 Task: Search one way flight ticket for 1 adult, 6 children, 1 infant in seat and 1 infant on lap in business from Twin Falls: Magic Valley Regional Airport (joslin Field) to Indianapolis: Indianapolis International Airport on 8-5-2023. Choice of flights is Westjet. Number of bags: 2 checked bags. Price is upto 75000. Outbound departure time preference is 22:15.
Action: Mouse moved to (312, 290)
Screenshot: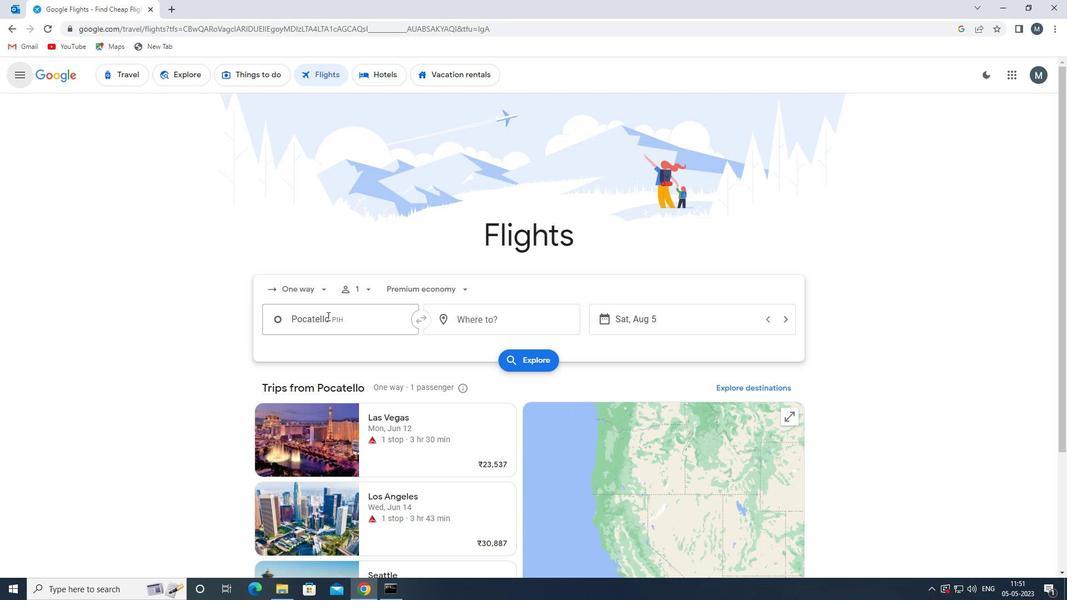 
Action: Mouse pressed left at (312, 290)
Screenshot: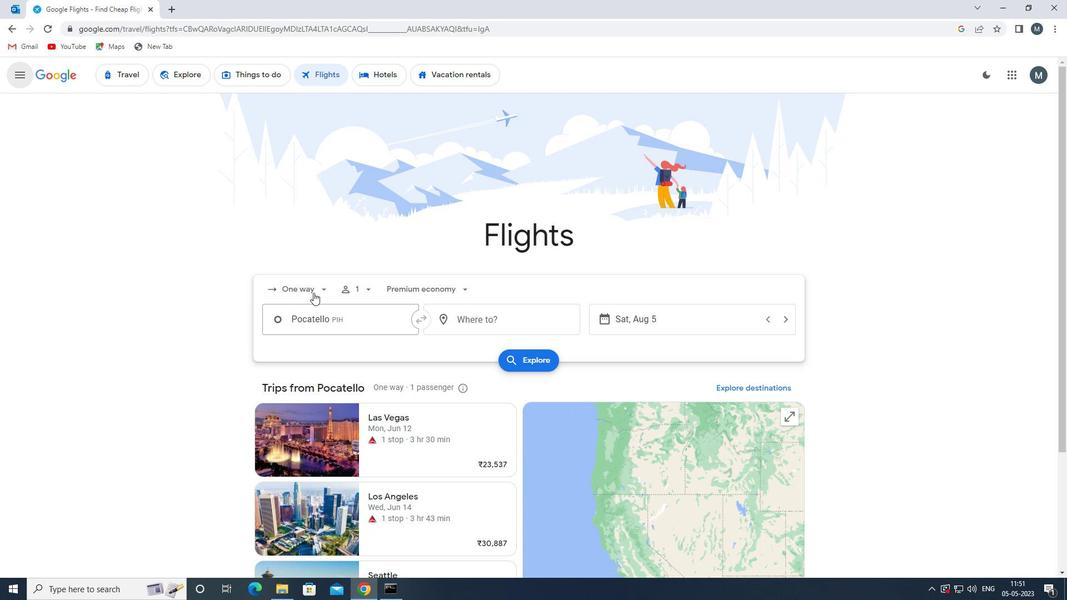 
Action: Mouse moved to (317, 342)
Screenshot: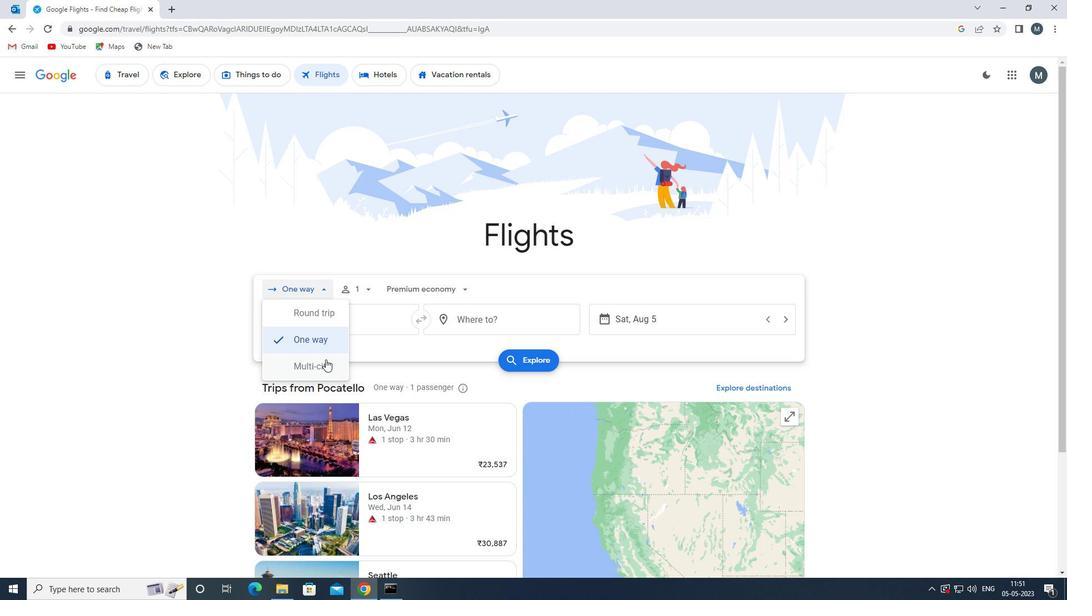 
Action: Mouse pressed left at (317, 342)
Screenshot: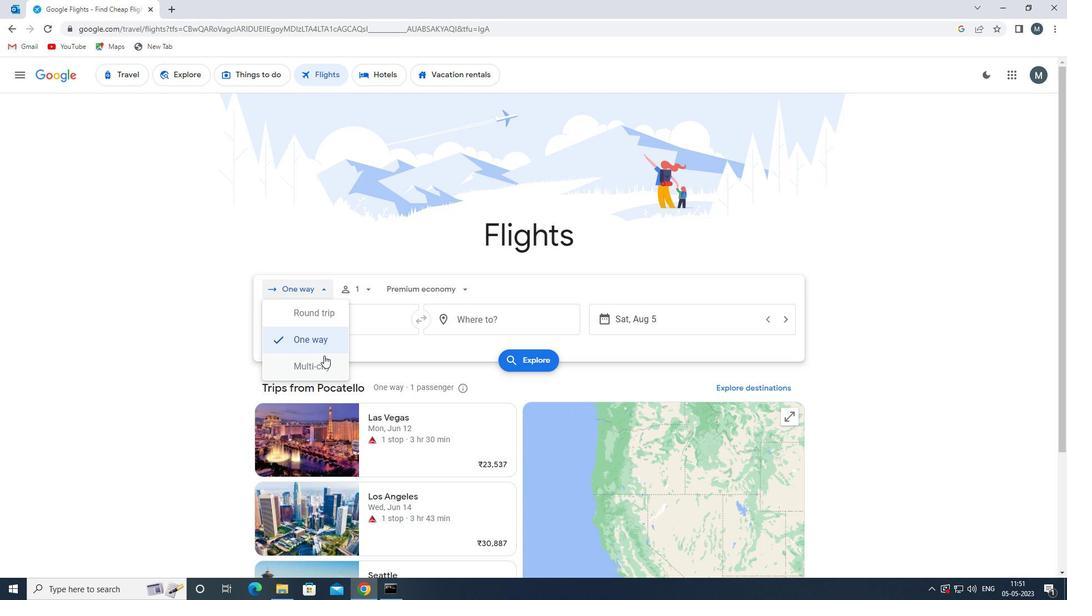 
Action: Mouse moved to (364, 294)
Screenshot: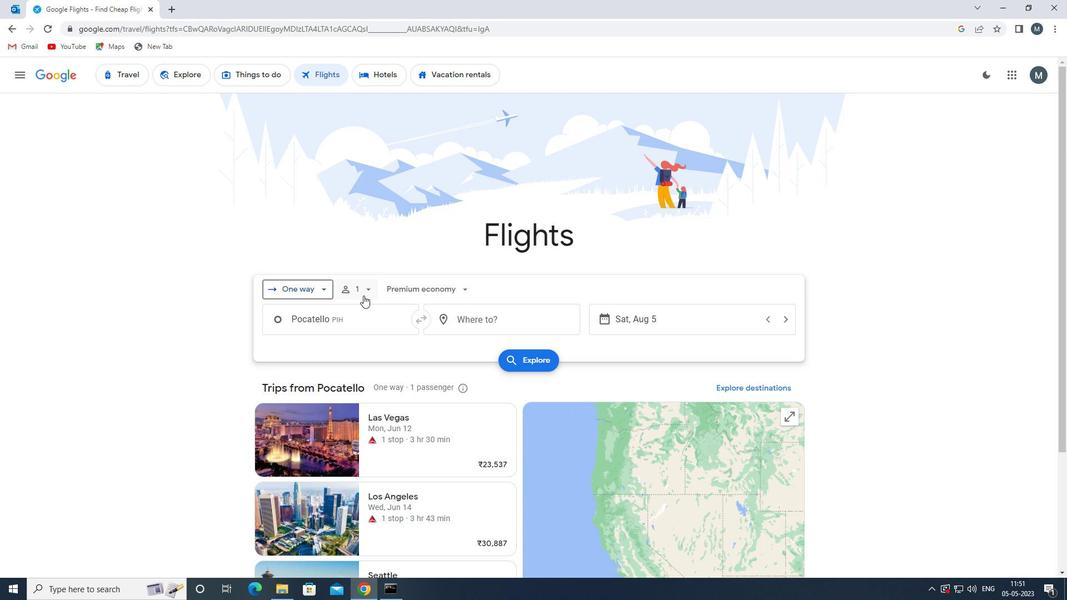 
Action: Mouse pressed left at (364, 294)
Screenshot: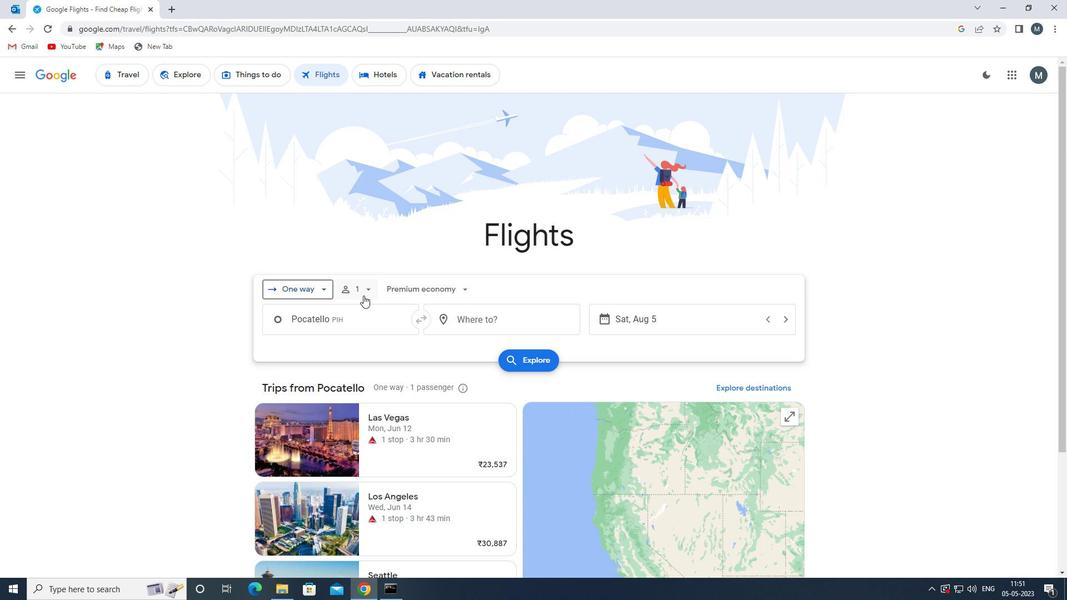 
Action: Mouse moved to (455, 345)
Screenshot: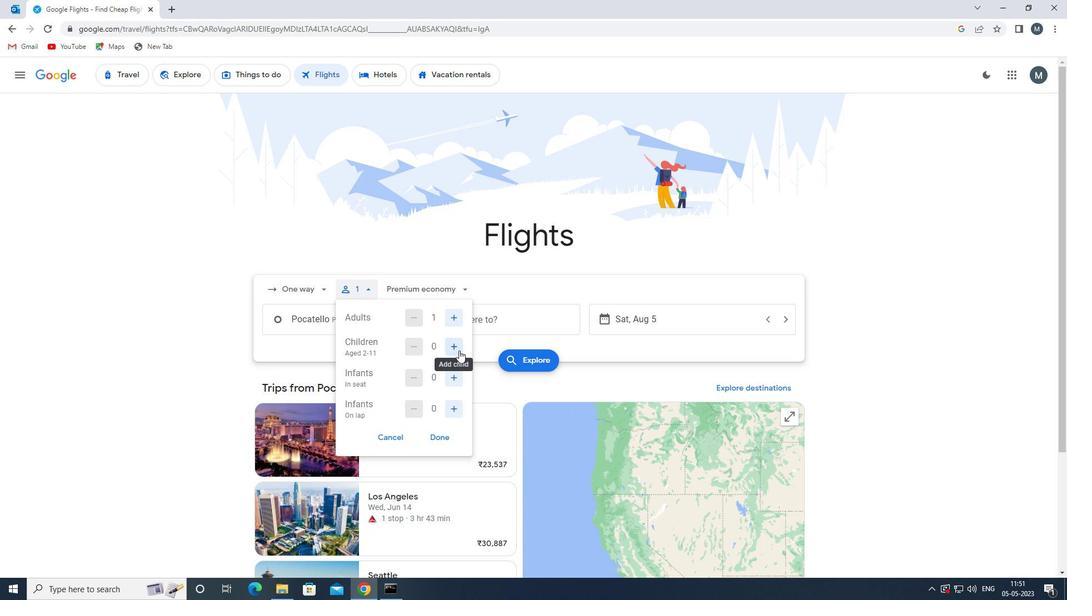 
Action: Mouse pressed left at (455, 345)
Screenshot: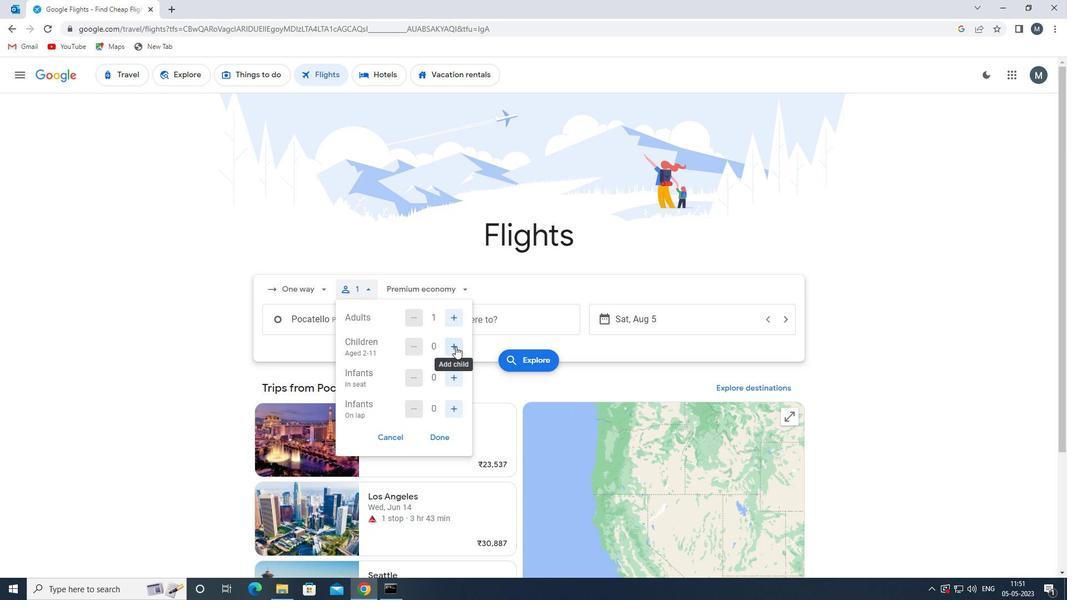 
Action: Mouse pressed left at (455, 345)
Screenshot: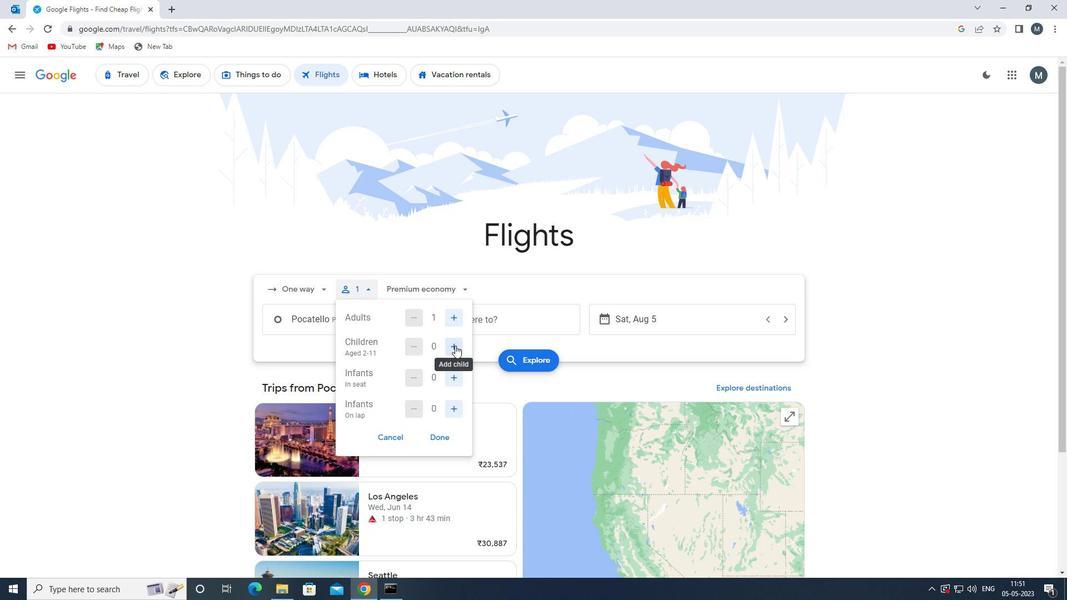 
Action: Mouse moved to (454, 345)
Screenshot: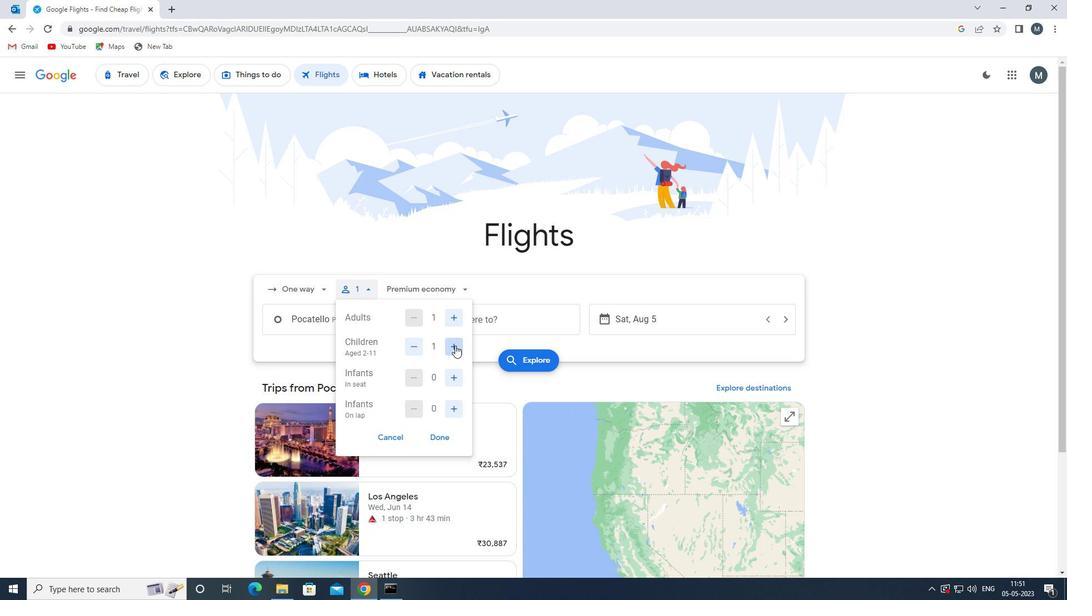 
Action: Mouse pressed left at (454, 345)
Screenshot: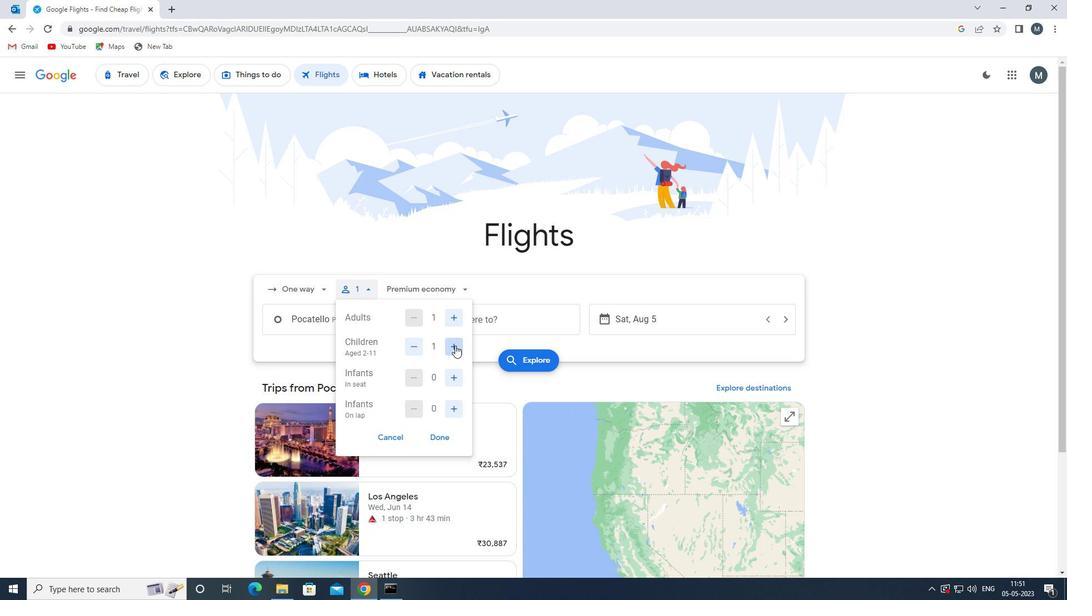 
Action: Mouse pressed left at (454, 345)
Screenshot: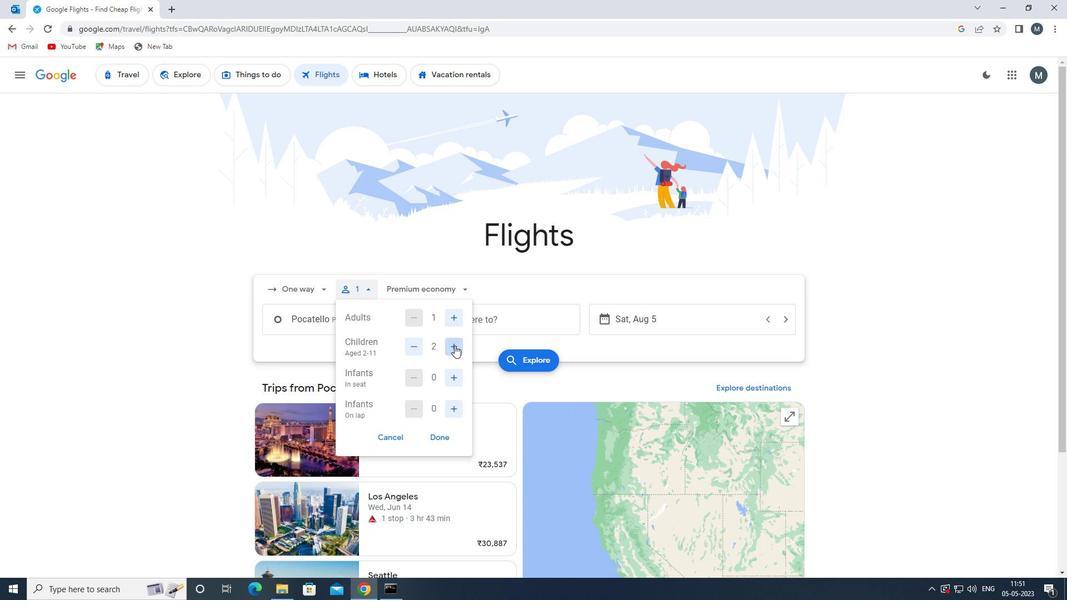 
Action: Mouse pressed left at (454, 345)
Screenshot: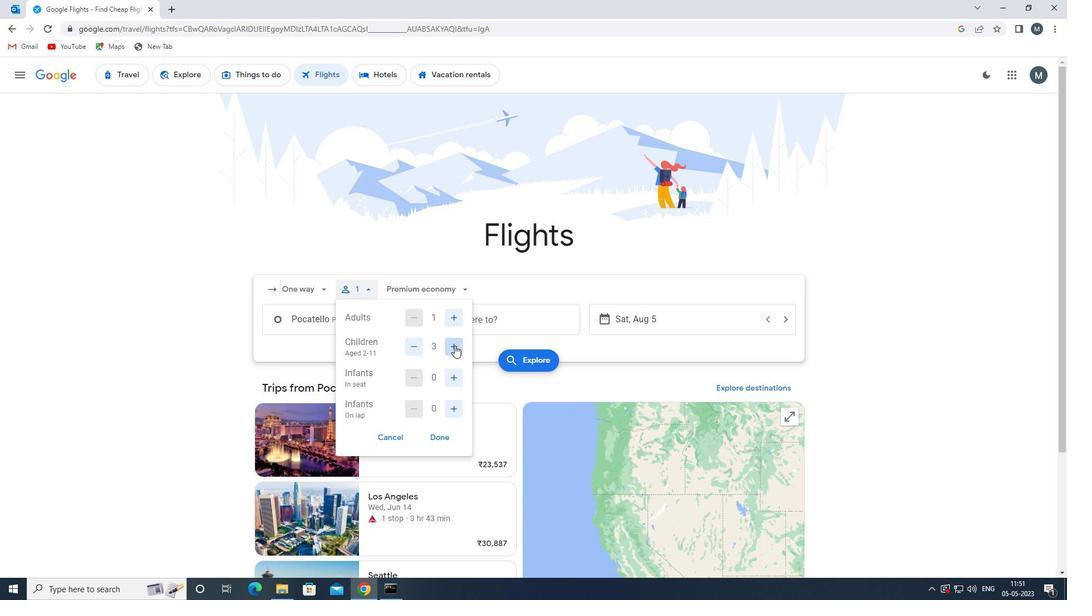 
Action: Mouse moved to (454, 347)
Screenshot: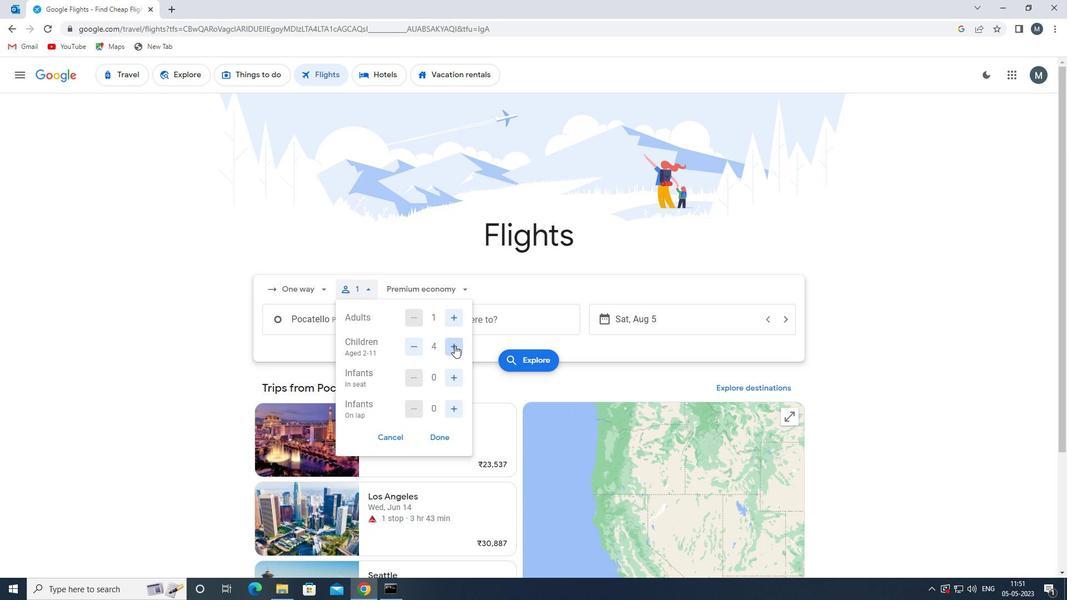 
Action: Mouse pressed left at (454, 347)
Screenshot: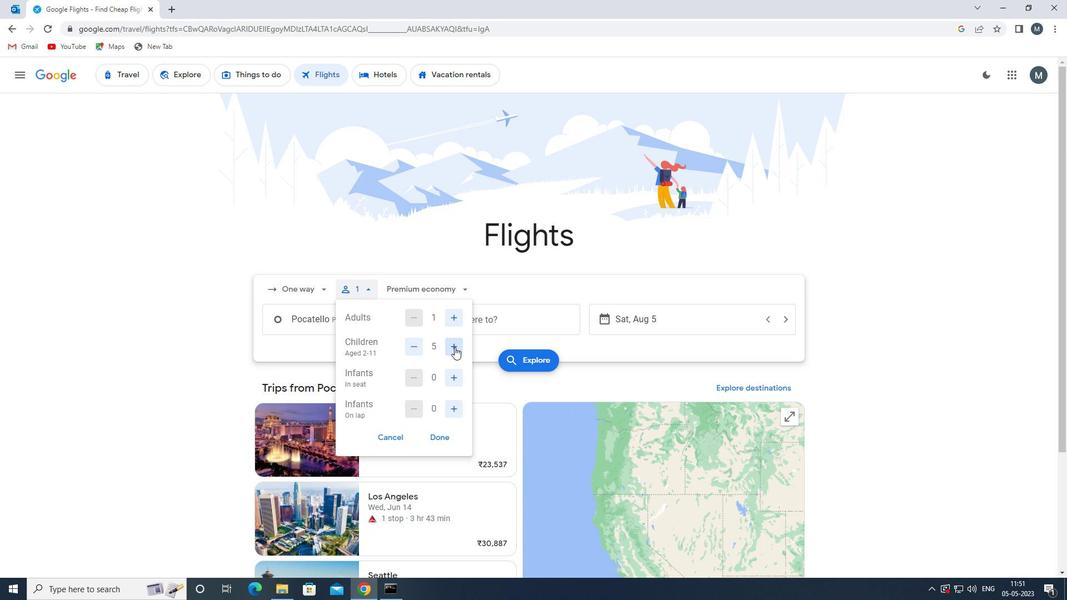 
Action: Mouse moved to (458, 381)
Screenshot: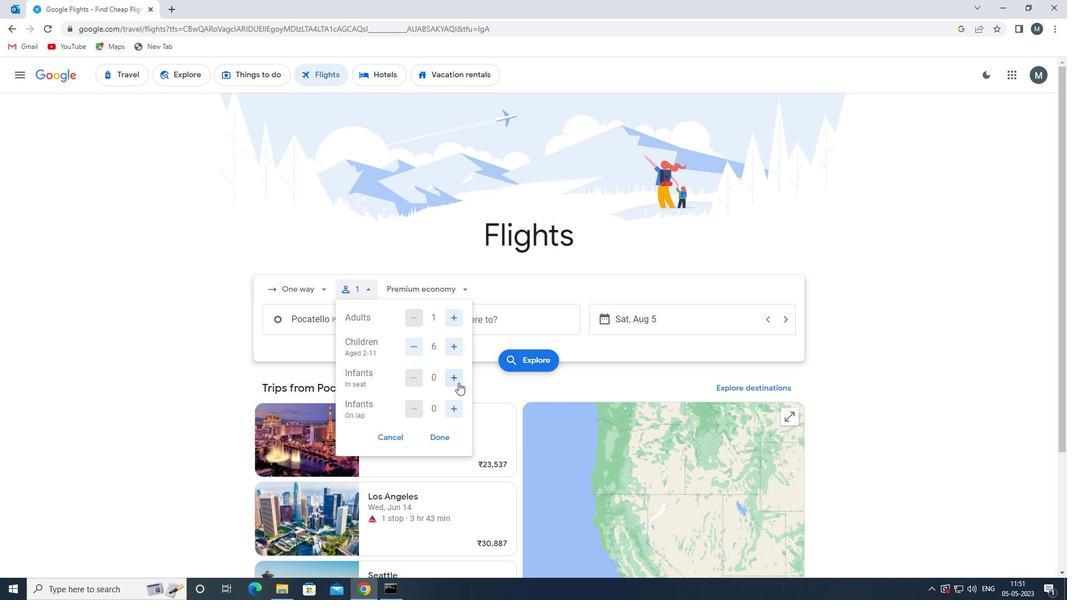 
Action: Mouse pressed left at (458, 381)
Screenshot: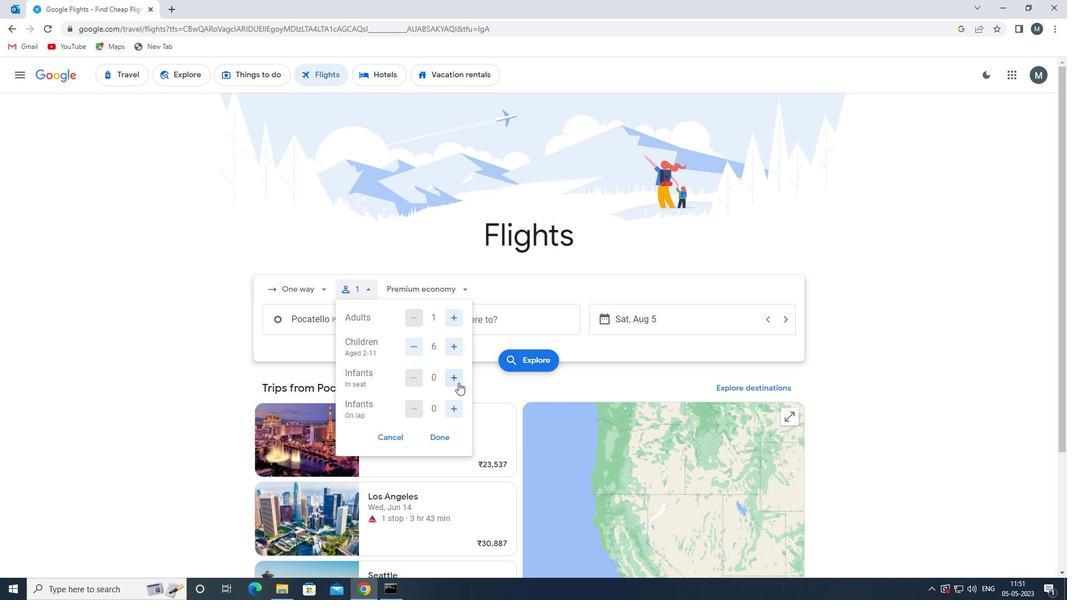 
Action: Mouse moved to (455, 411)
Screenshot: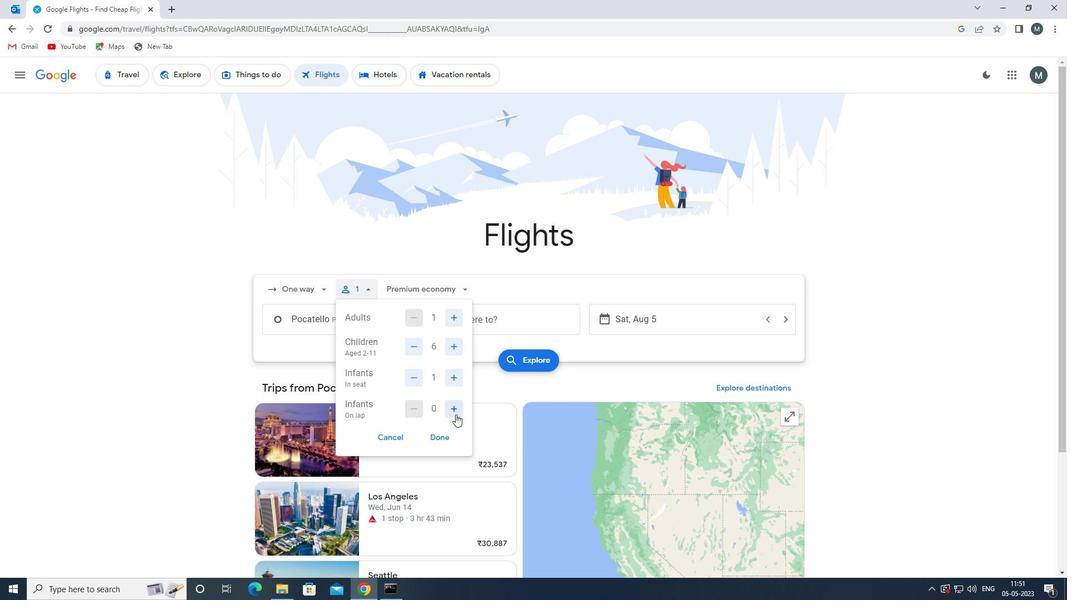 
Action: Mouse pressed left at (455, 411)
Screenshot: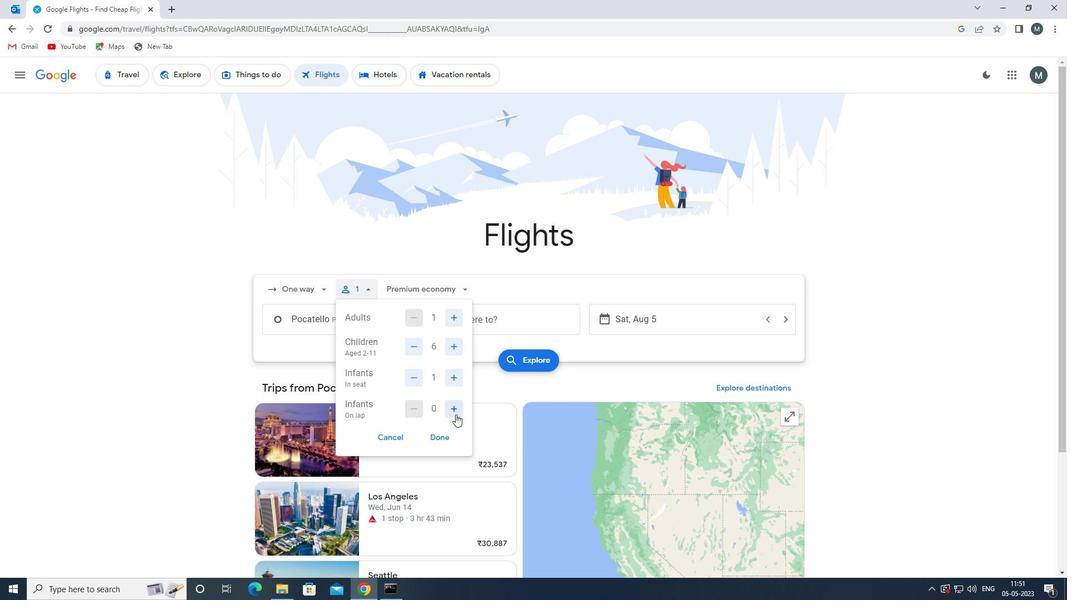
Action: Mouse moved to (444, 434)
Screenshot: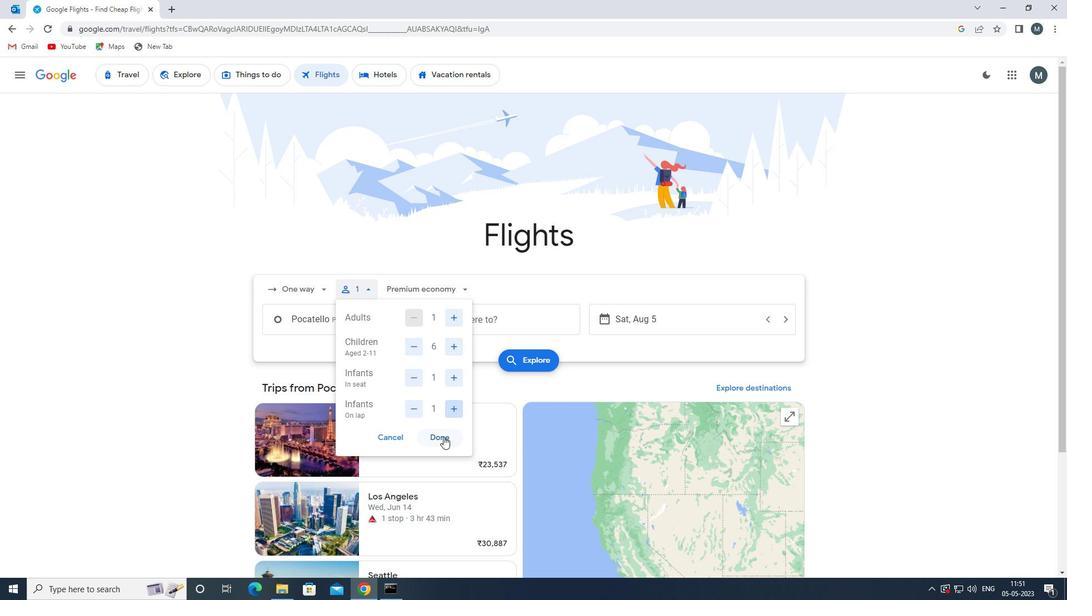 
Action: Mouse pressed left at (444, 434)
Screenshot: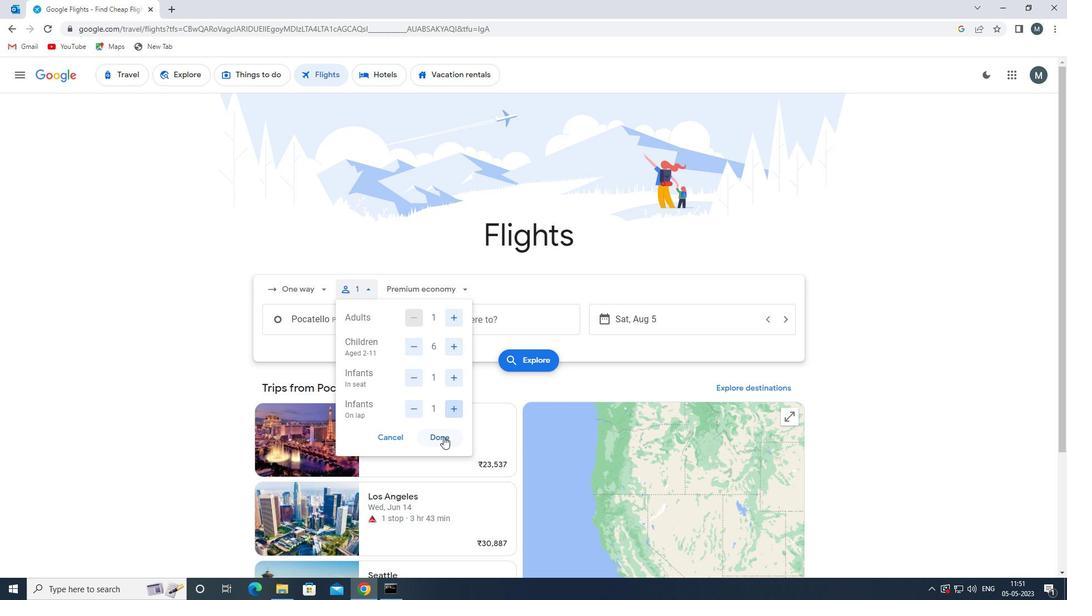 
Action: Mouse moved to (429, 289)
Screenshot: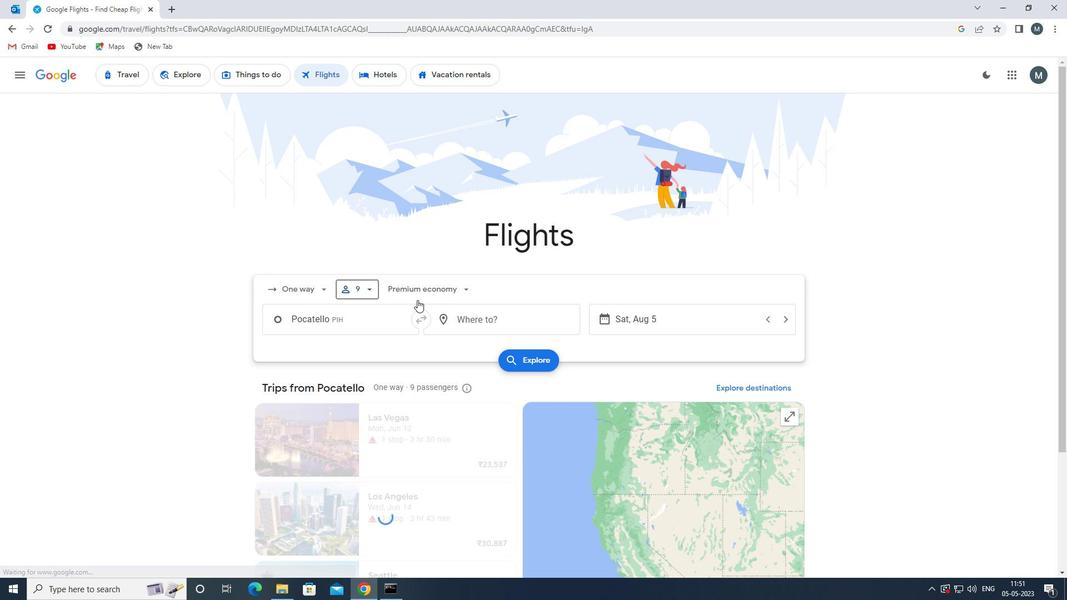 
Action: Mouse pressed left at (429, 289)
Screenshot: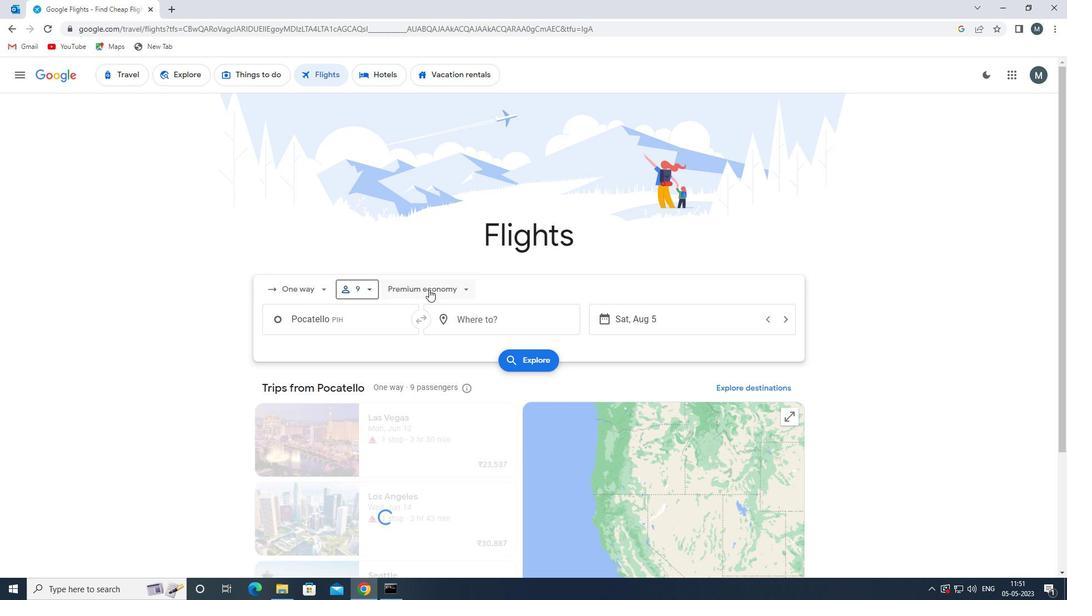 
Action: Mouse moved to (431, 366)
Screenshot: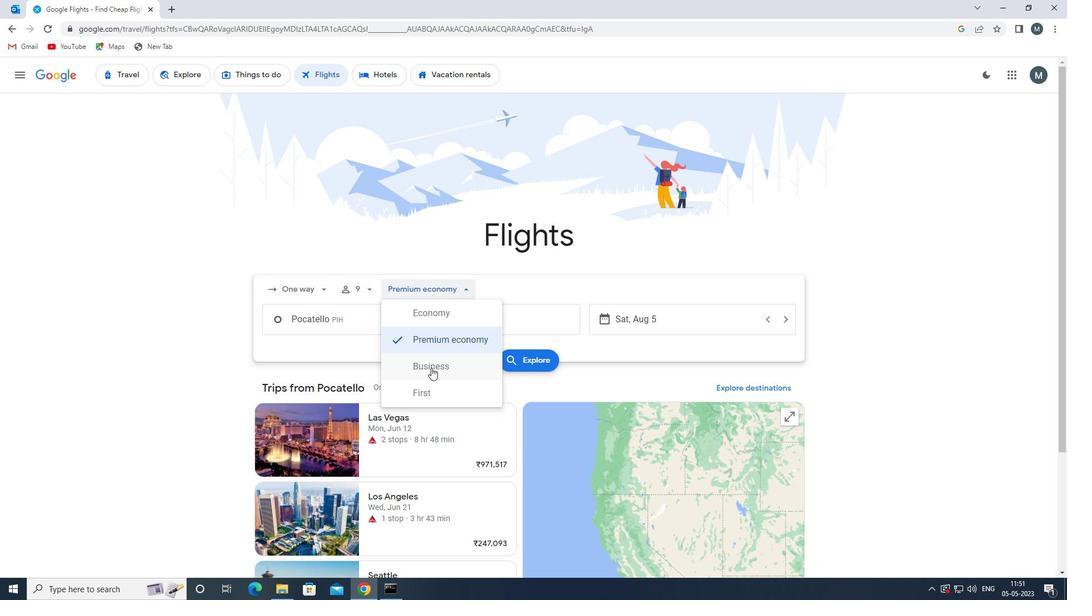 
Action: Mouse pressed left at (431, 366)
Screenshot: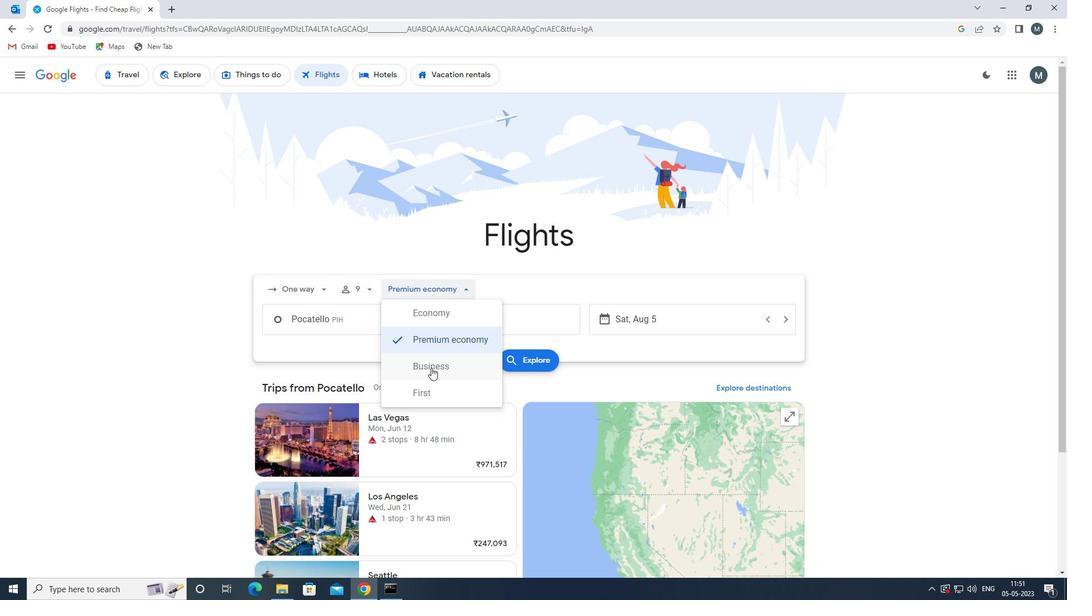 
Action: Mouse moved to (333, 327)
Screenshot: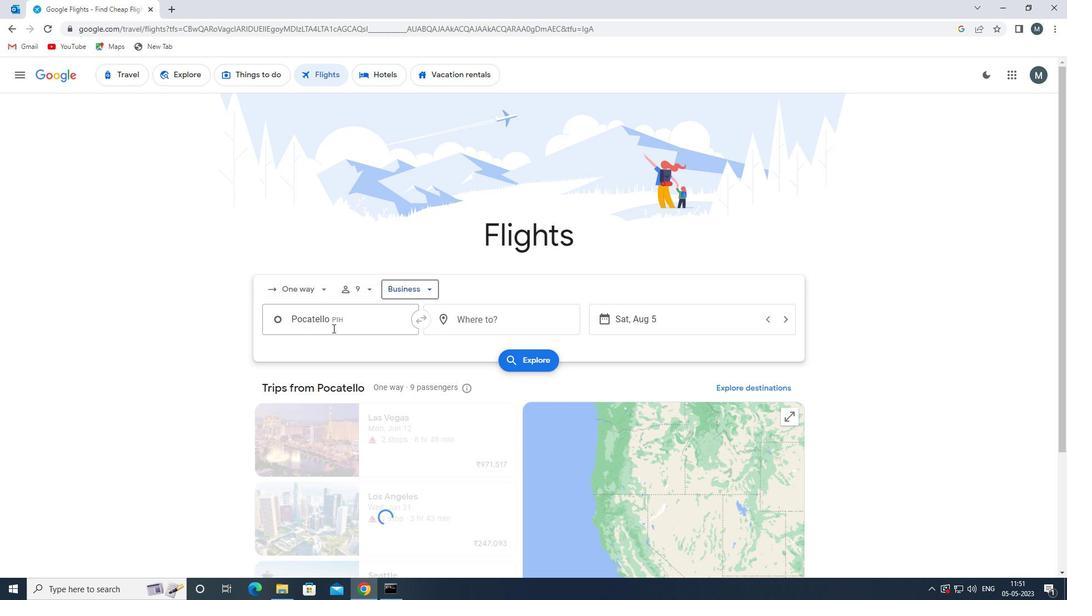 
Action: Mouse pressed left at (333, 327)
Screenshot: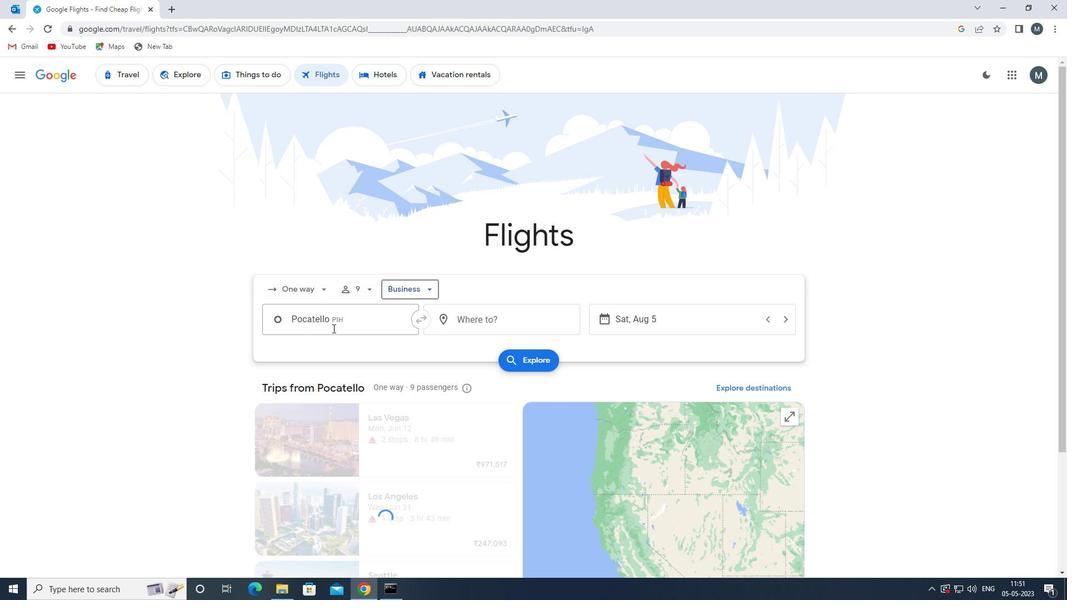 
Action: Mouse moved to (333, 324)
Screenshot: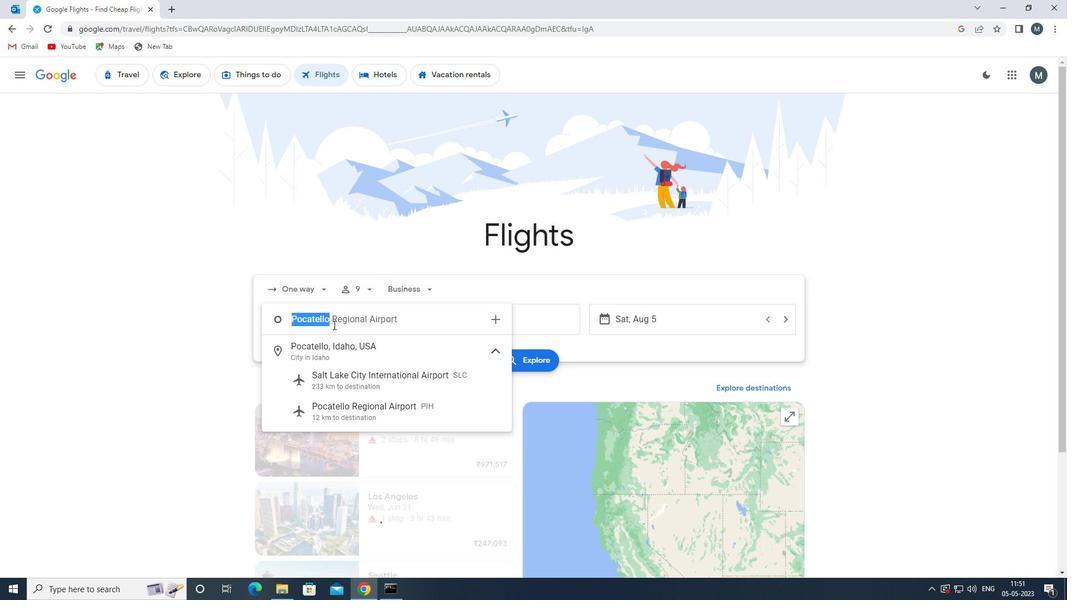 
Action: Key pressed magic<Key.space>vall
Screenshot: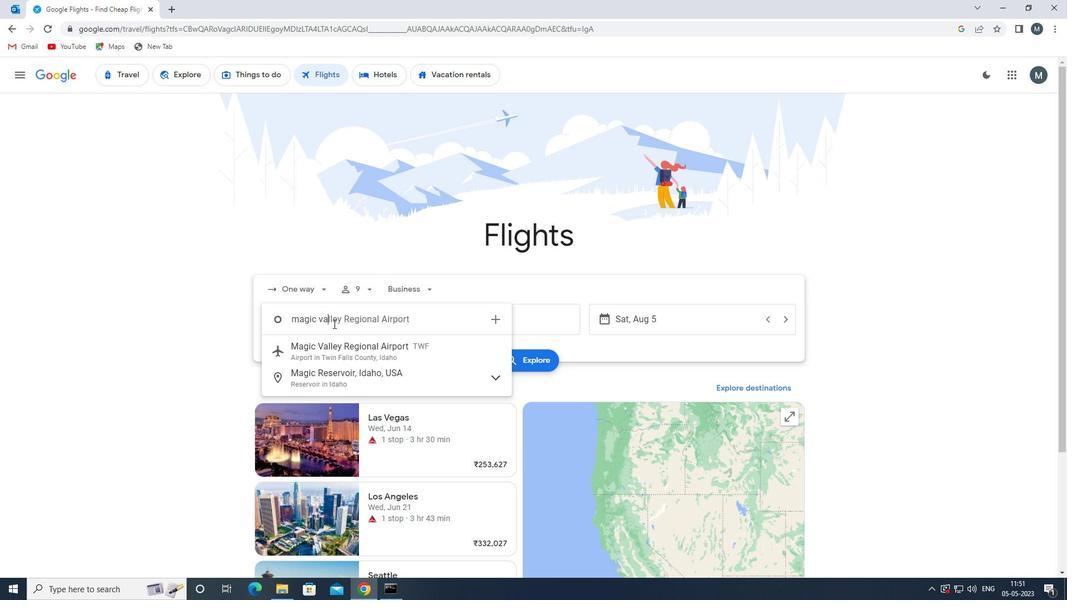 
Action: Mouse moved to (386, 353)
Screenshot: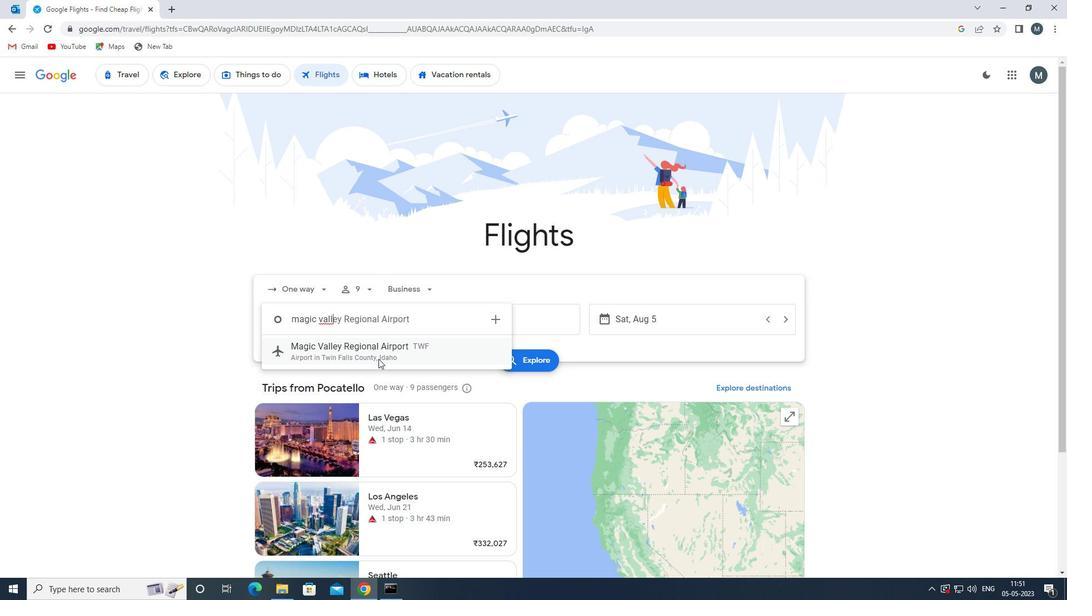 
Action: Mouse pressed left at (386, 353)
Screenshot: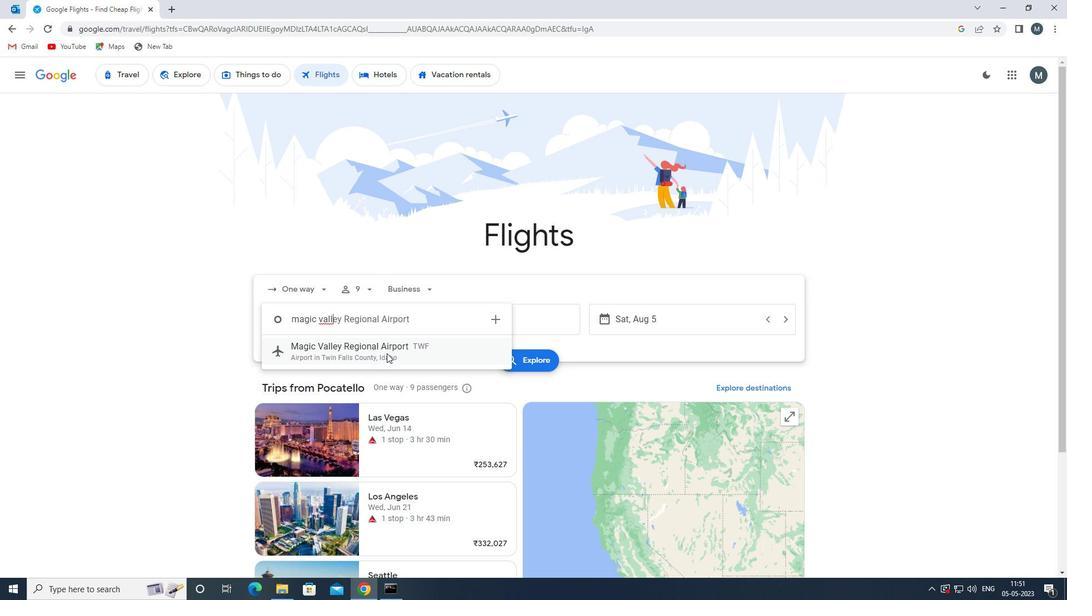
Action: Mouse moved to (488, 319)
Screenshot: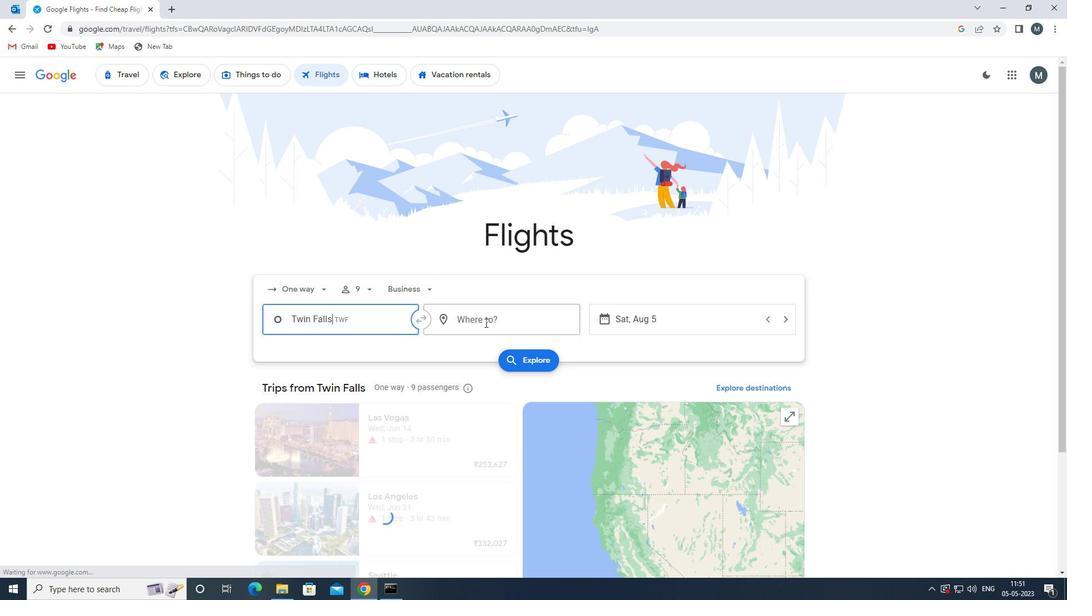 
Action: Mouse pressed left at (488, 319)
Screenshot: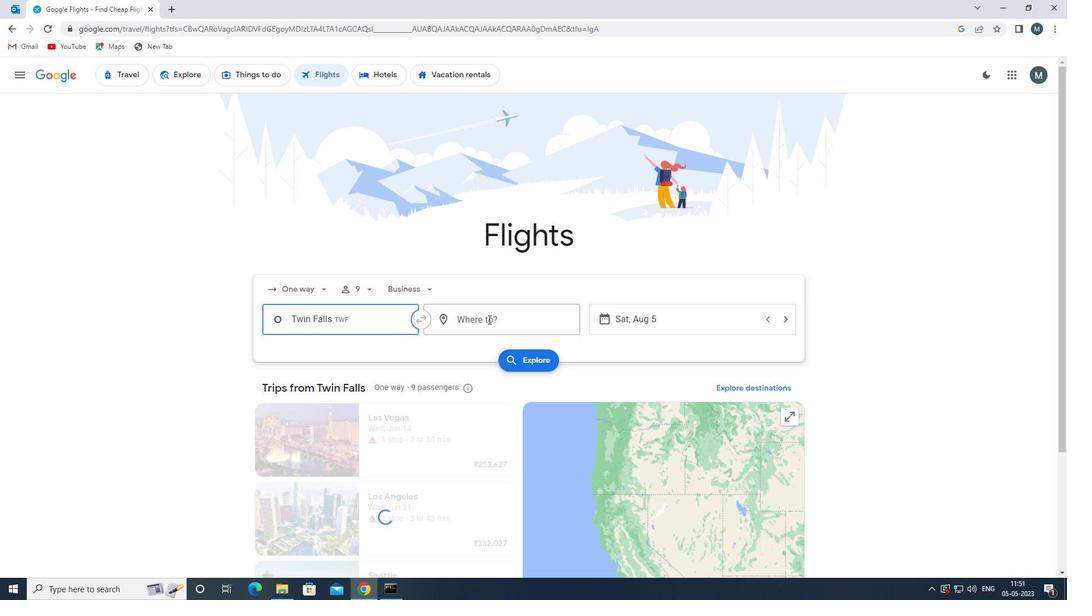
Action: Mouse moved to (486, 319)
Screenshot: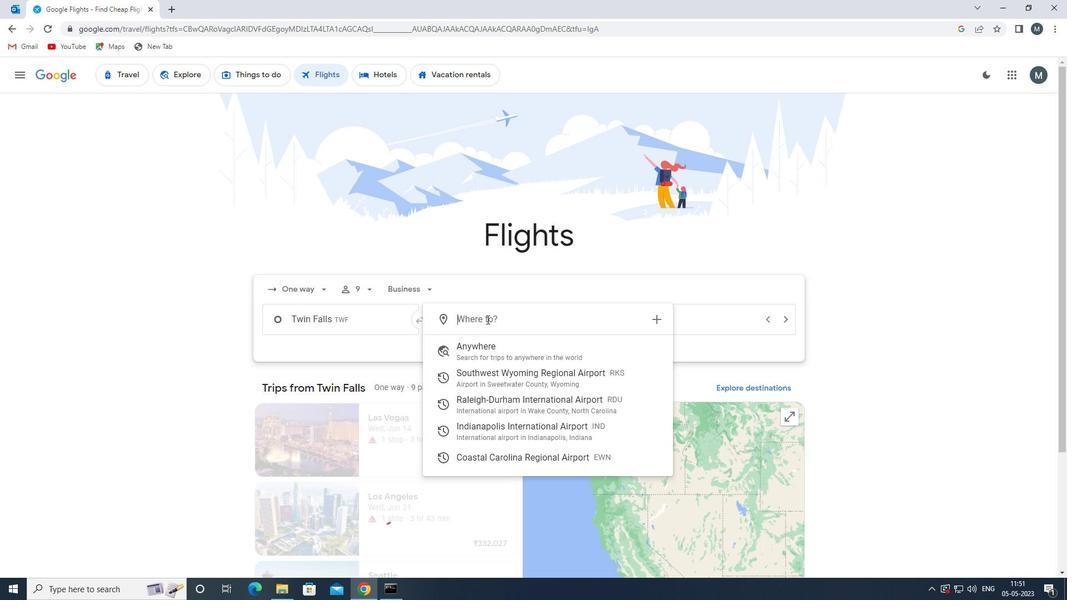 
Action: Key pressed <Key.esc>ind
Screenshot: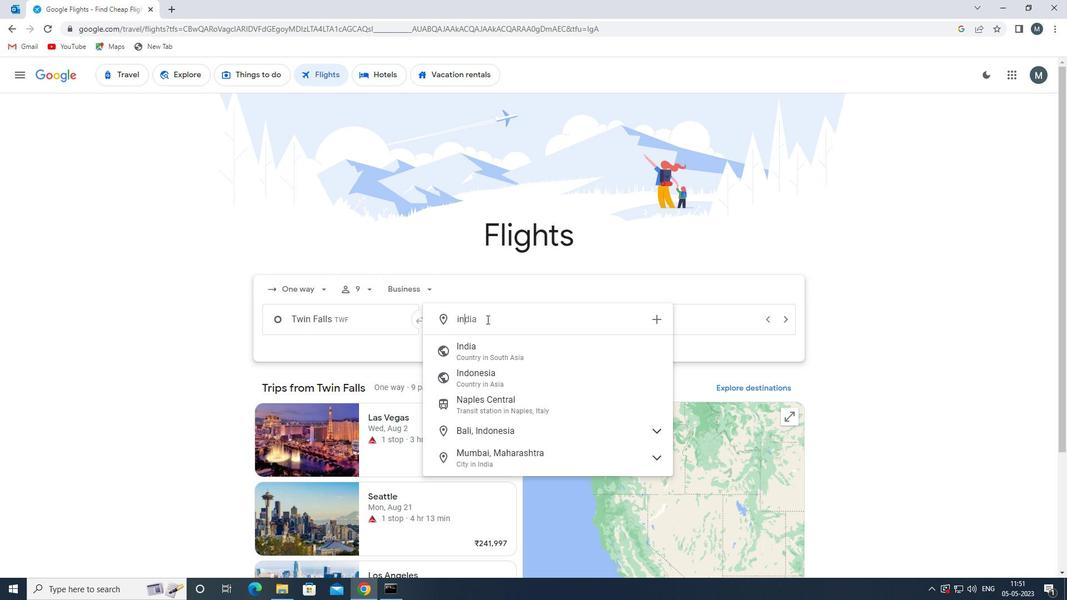 
Action: Mouse moved to (531, 352)
Screenshot: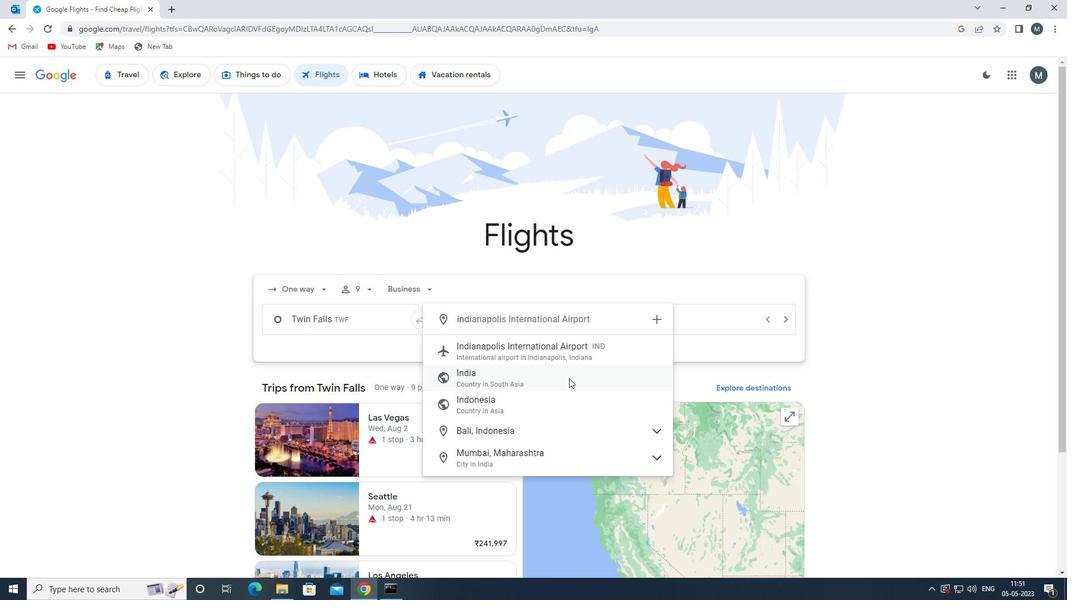 
Action: Mouse pressed left at (531, 352)
Screenshot: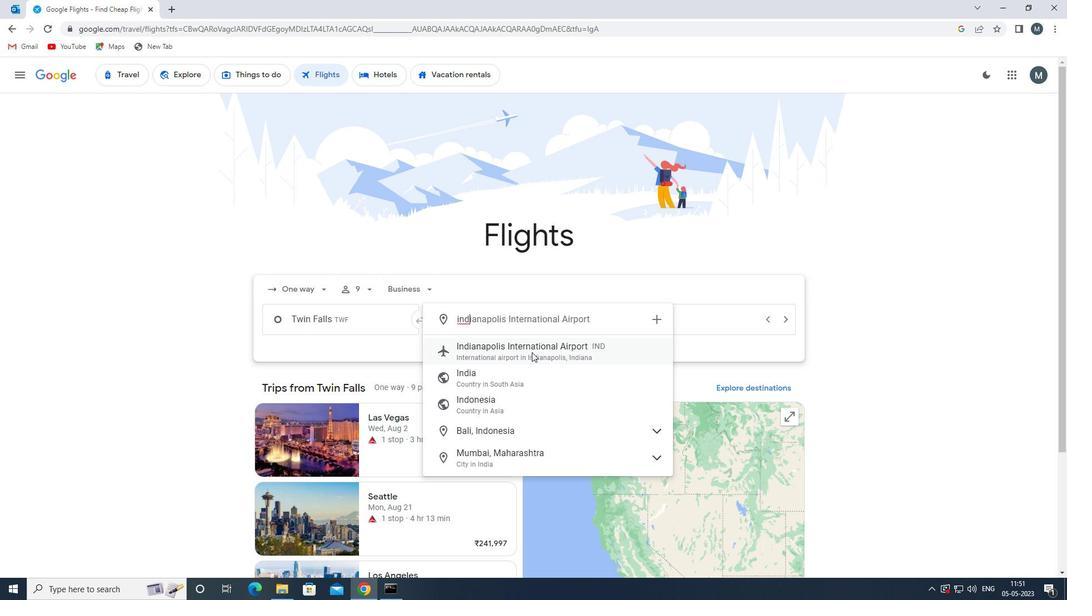 
Action: Mouse moved to (636, 313)
Screenshot: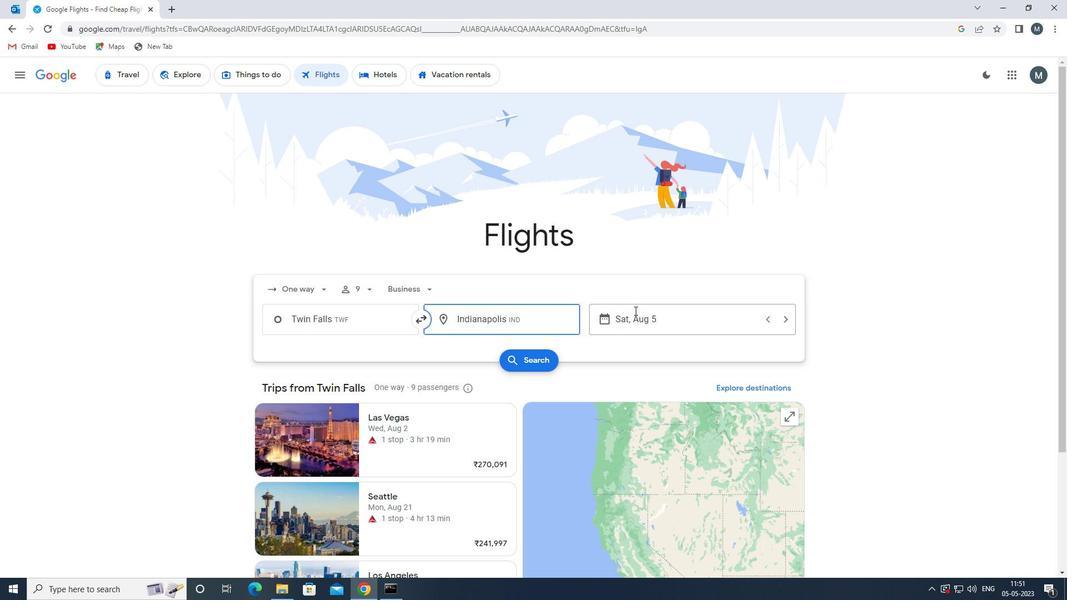 
Action: Mouse pressed left at (636, 313)
Screenshot: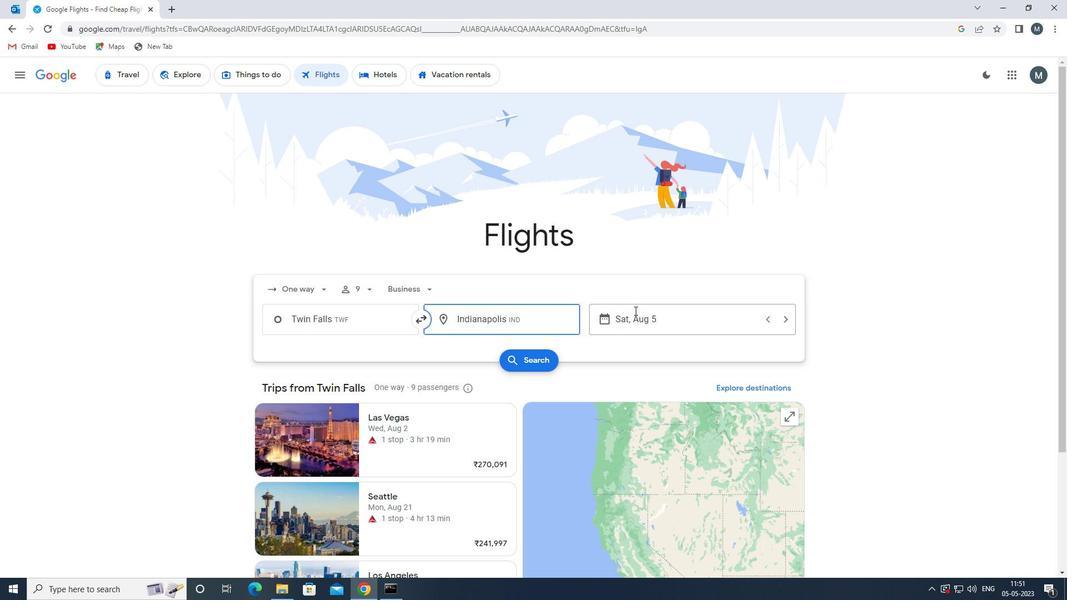 
Action: Mouse moved to (558, 379)
Screenshot: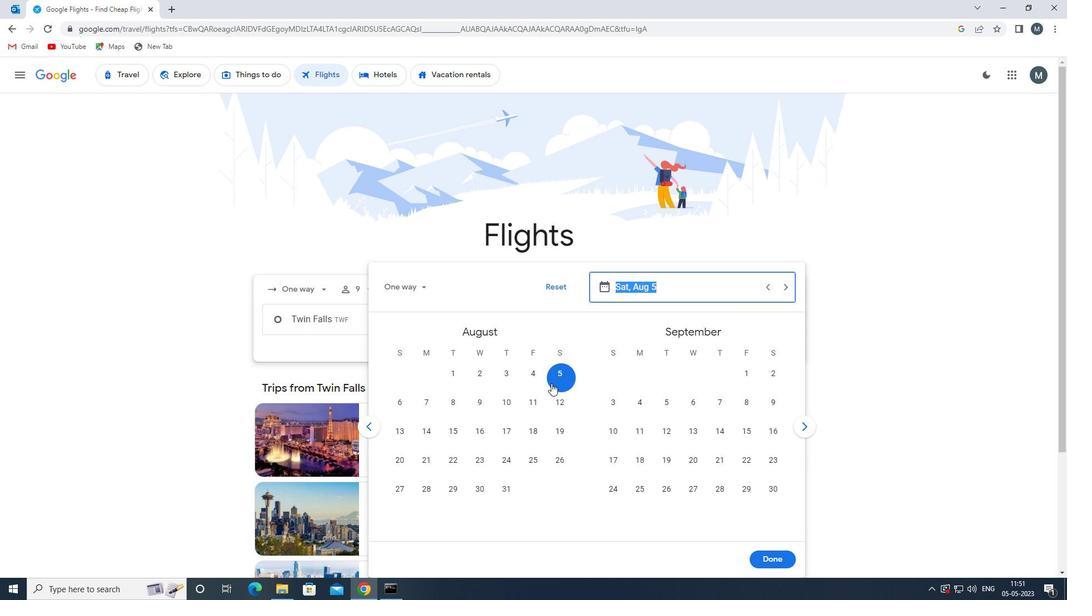 
Action: Mouse pressed left at (558, 379)
Screenshot: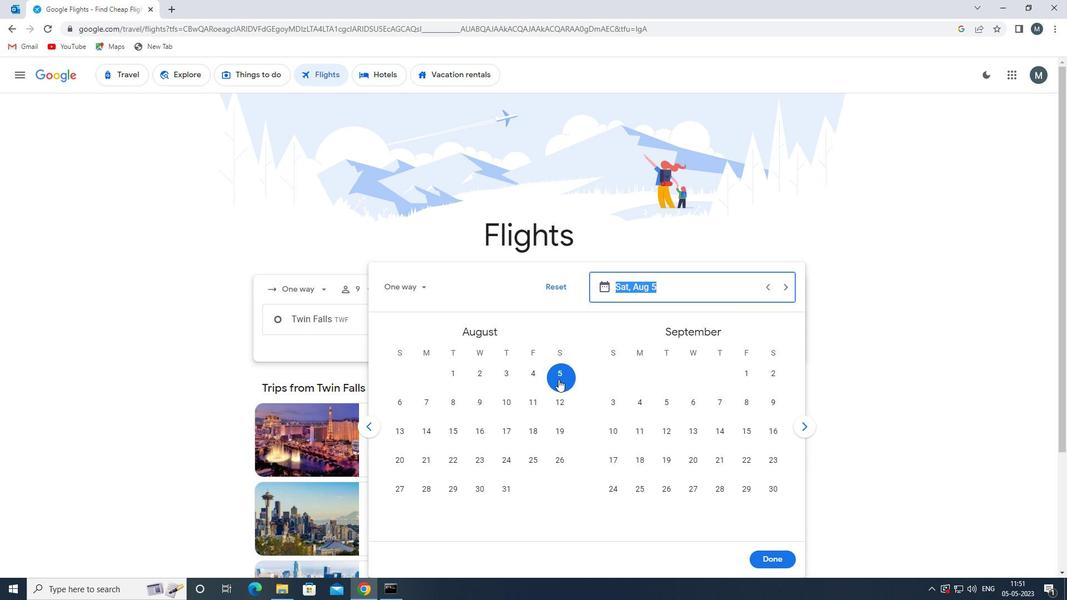 
Action: Mouse moved to (782, 562)
Screenshot: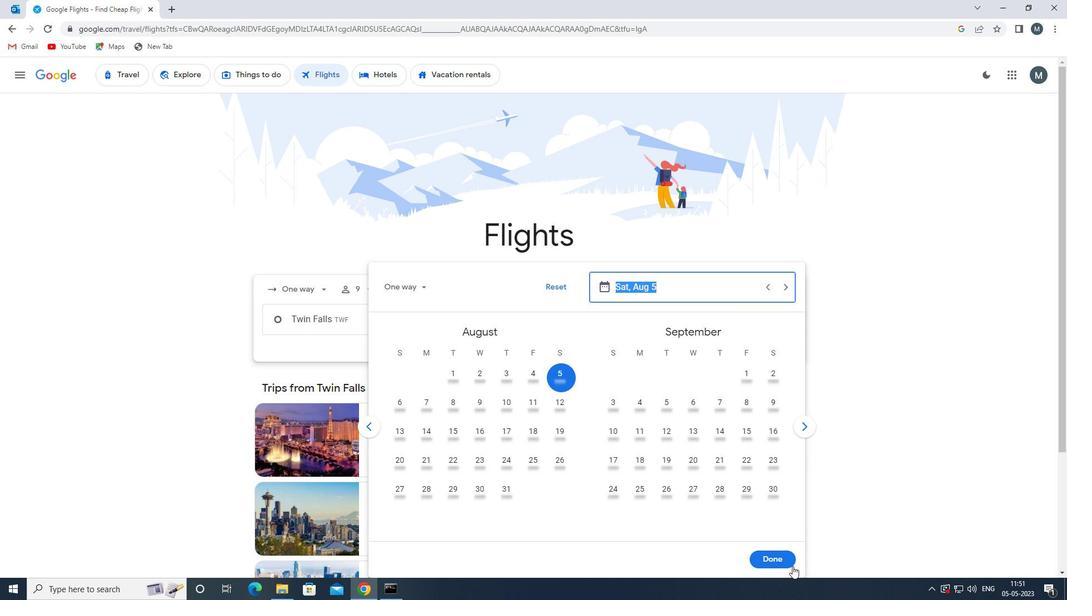 
Action: Mouse pressed left at (782, 562)
Screenshot: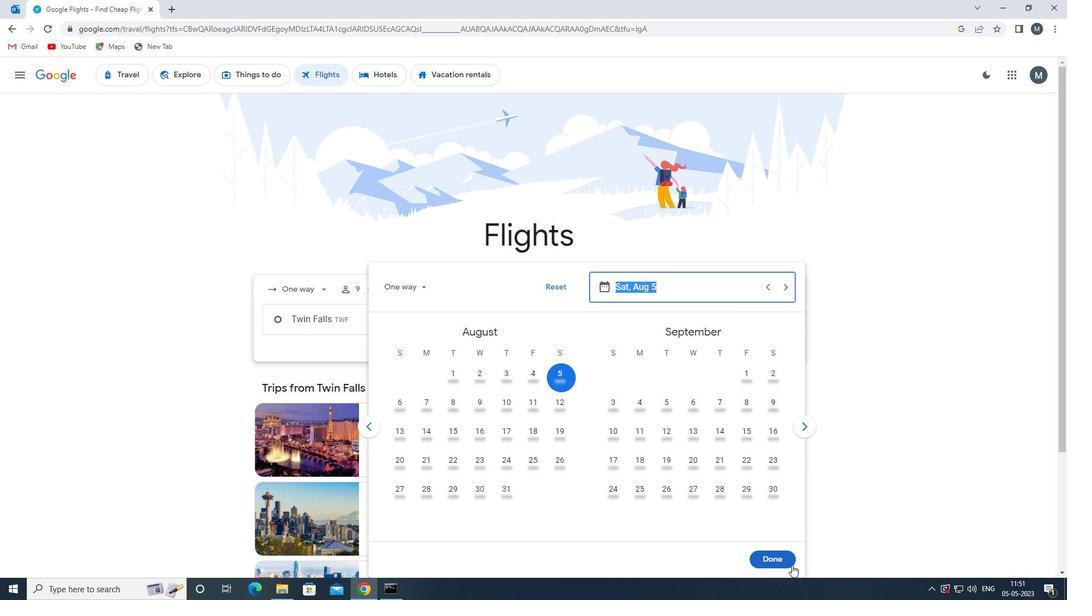 
Action: Mouse moved to (530, 367)
Screenshot: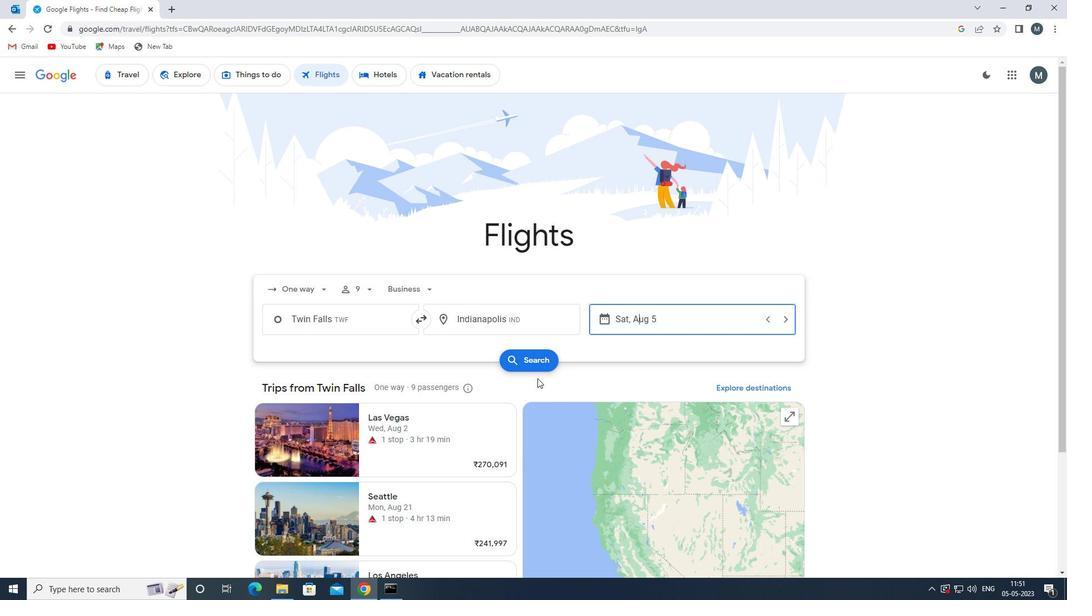
Action: Mouse pressed left at (530, 367)
Screenshot: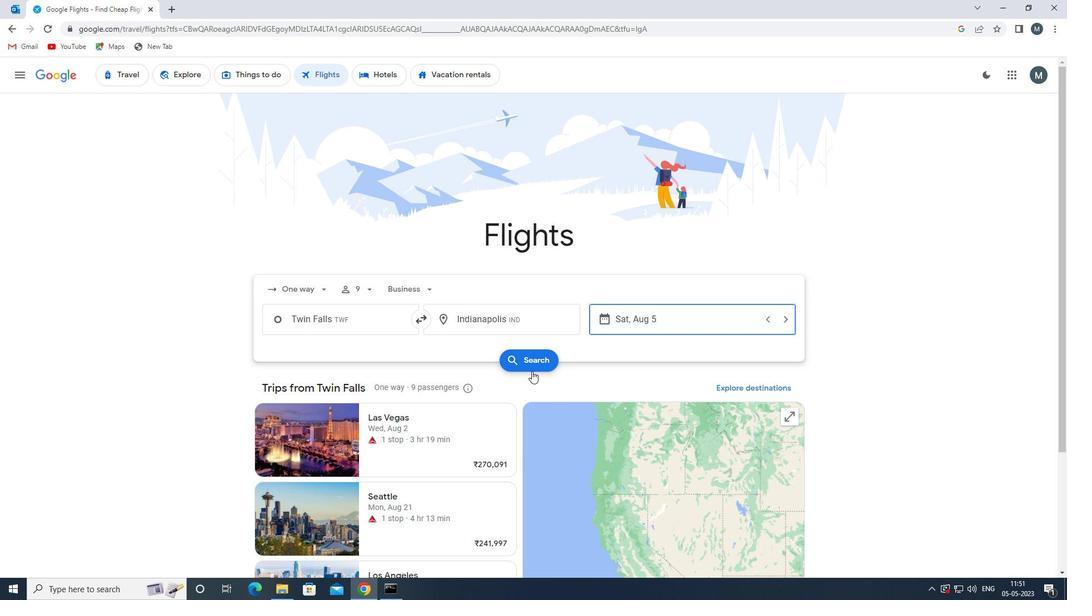 
Action: Mouse moved to (279, 182)
Screenshot: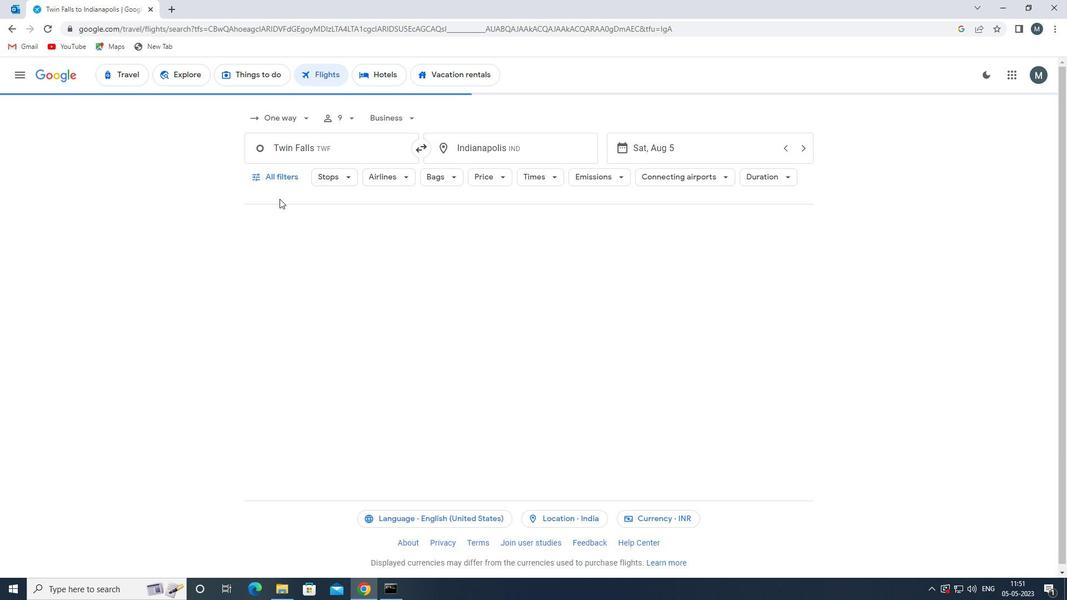 
Action: Mouse pressed left at (279, 182)
Screenshot: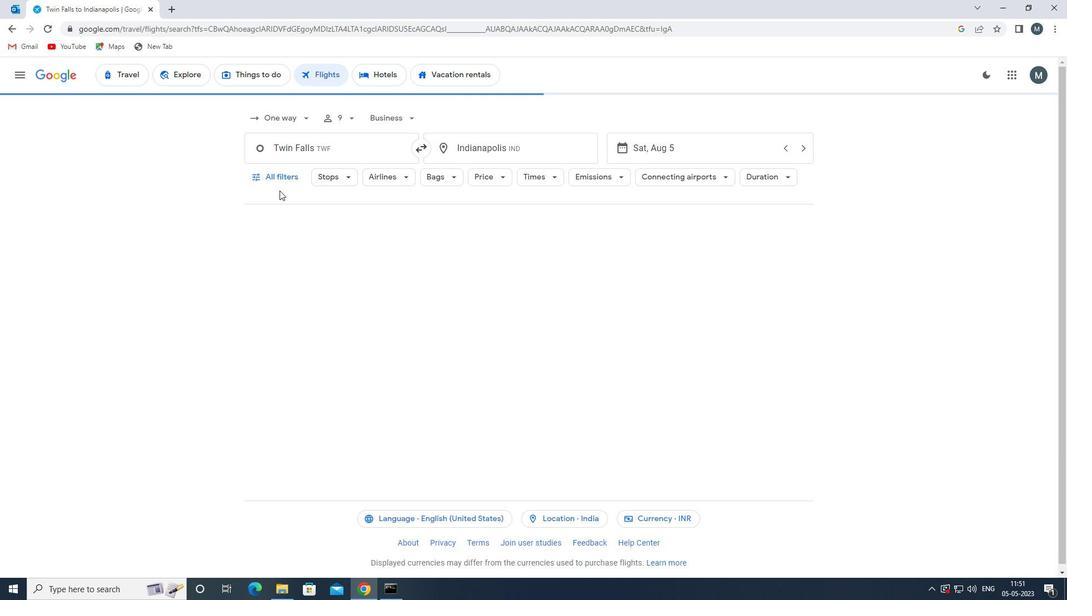 
Action: Mouse moved to (299, 304)
Screenshot: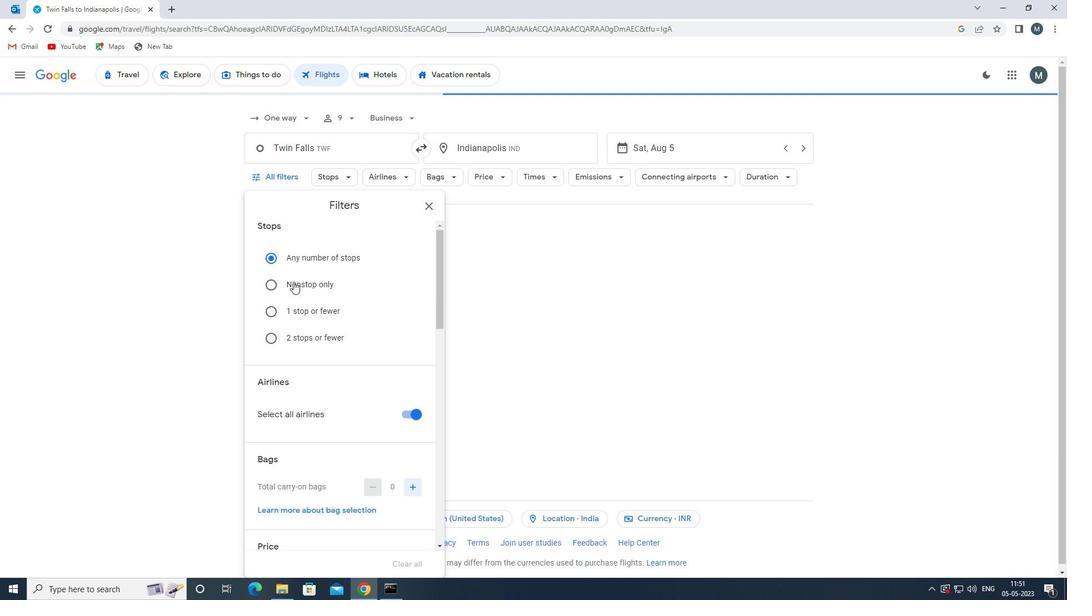 
Action: Mouse scrolled (299, 304) with delta (0, 0)
Screenshot: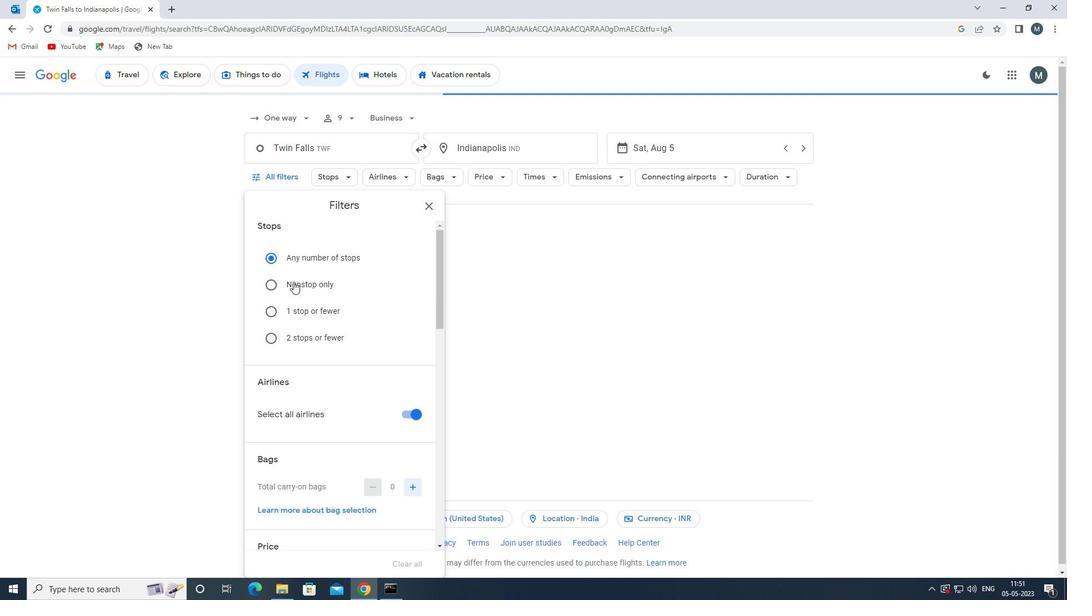 
Action: Mouse moved to (403, 356)
Screenshot: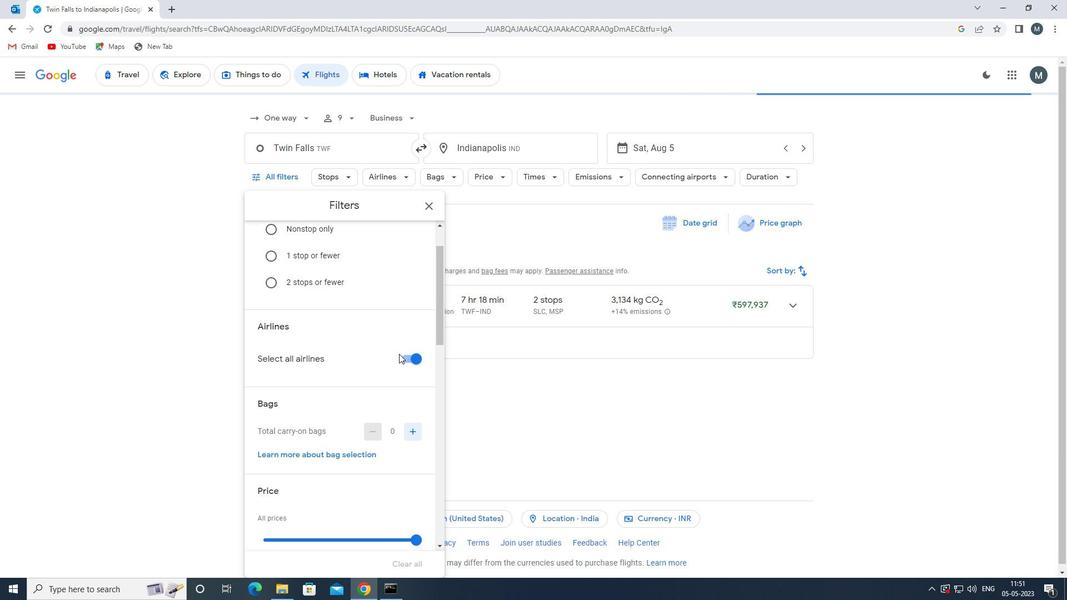 
Action: Mouse pressed left at (403, 356)
Screenshot: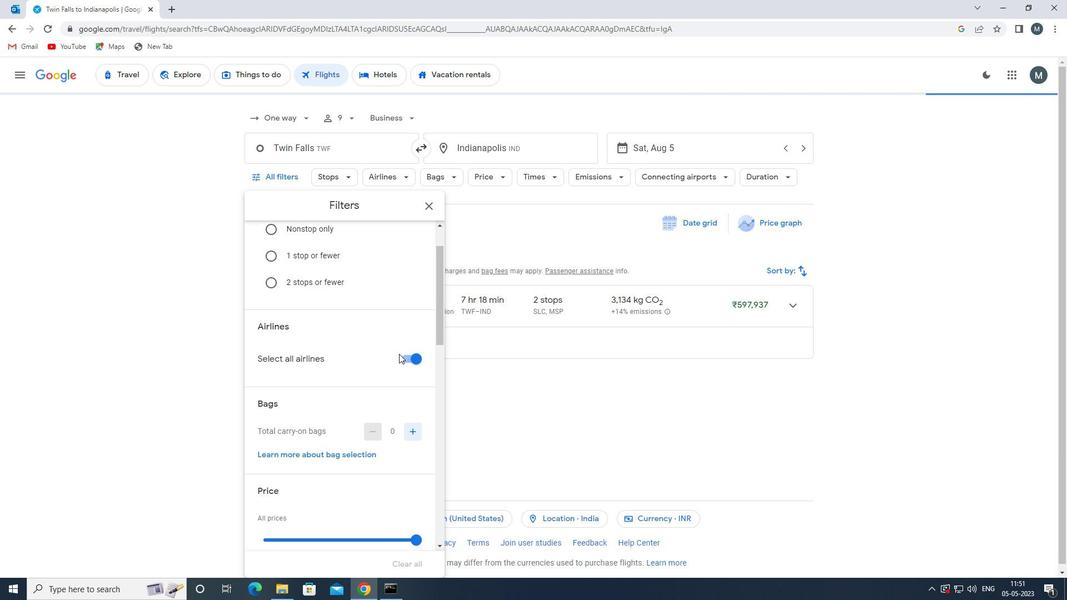 
Action: Mouse moved to (342, 360)
Screenshot: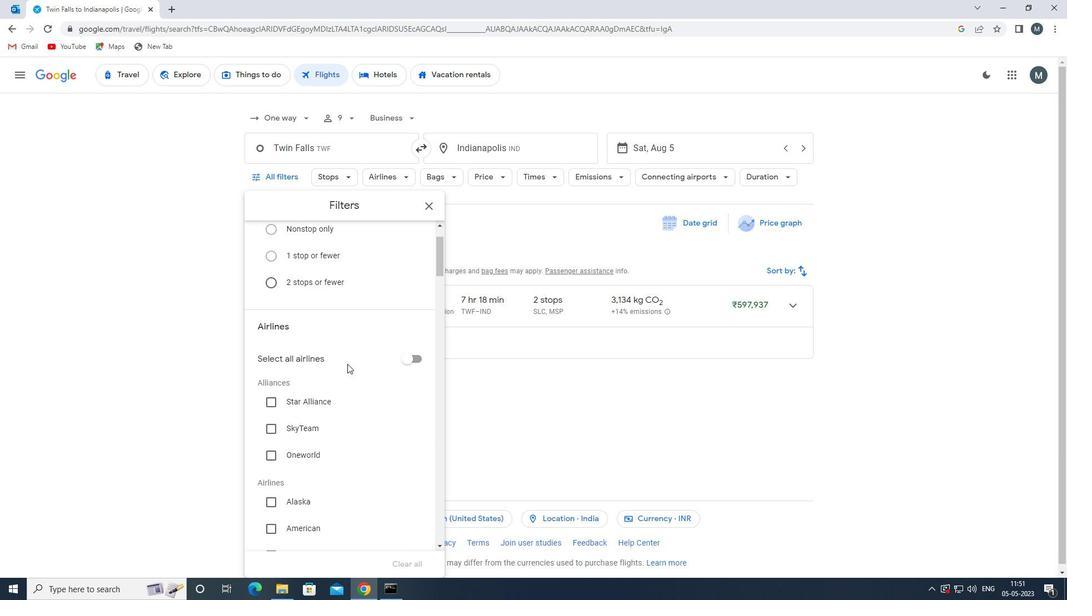 
Action: Mouse scrolled (342, 359) with delta (0, 0)
Screenshot: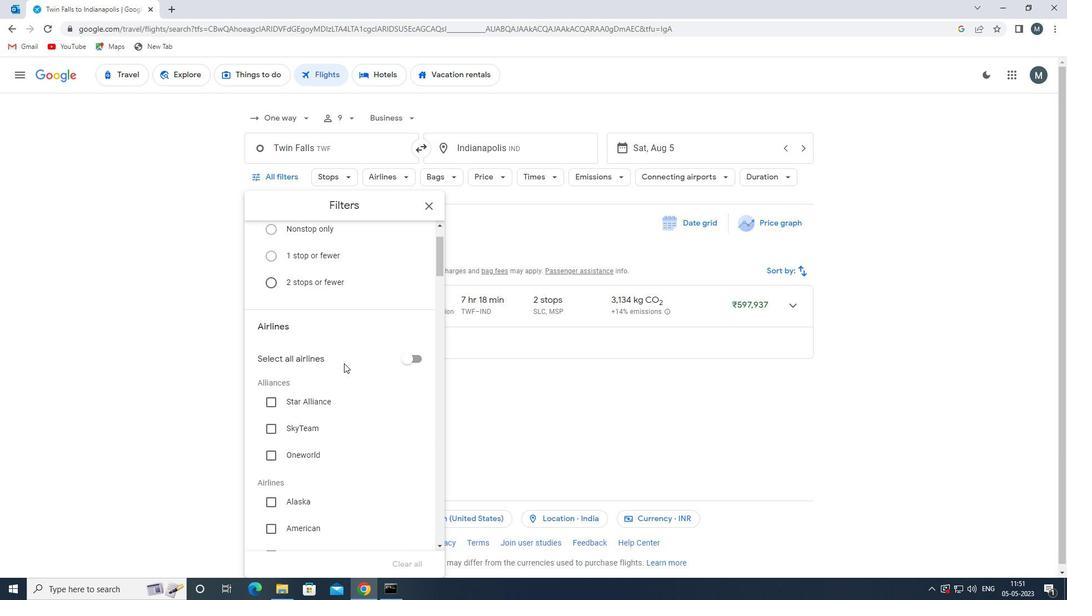 
Action: Mouse scrolled (342, 359) with delta (0, 0)
Screenshot: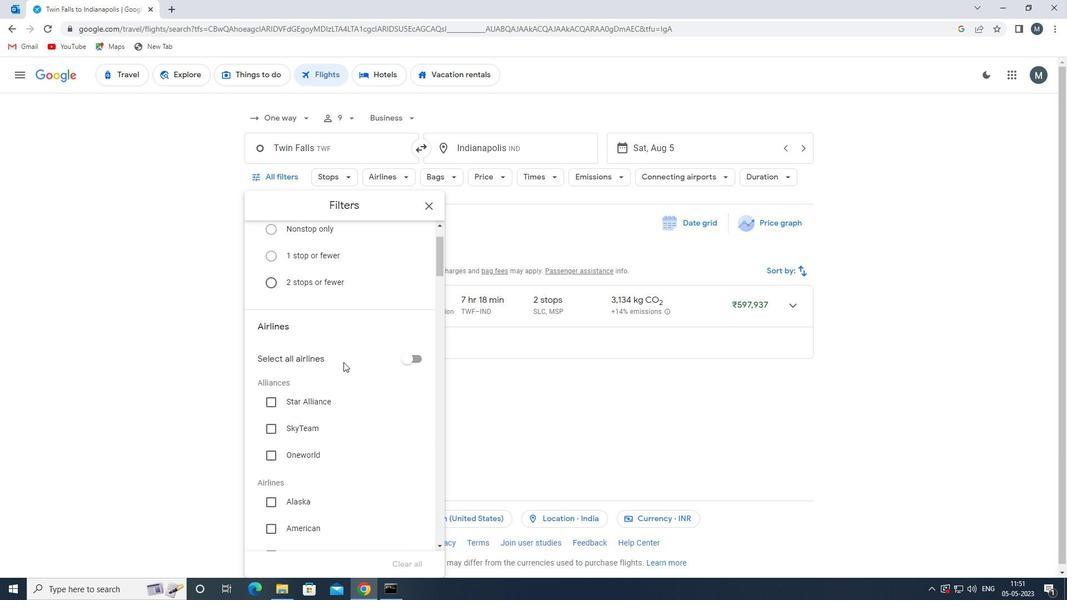 
Action: Mouse moved to (341, 360)
Screenshot: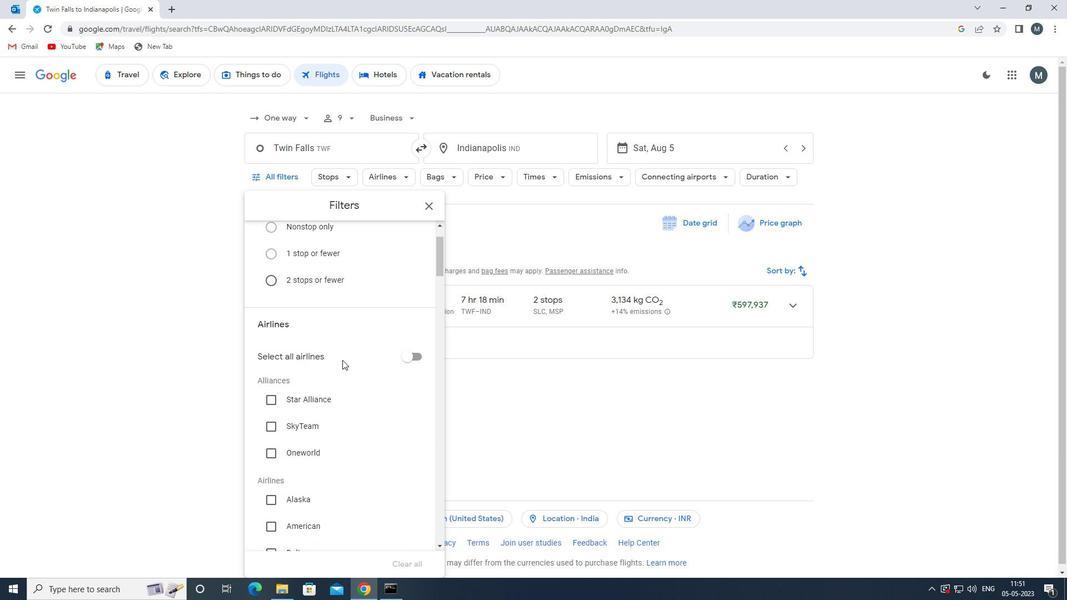 
Action: Mouse scrolled (341, 359) with delta (0, 0)
Screenshot: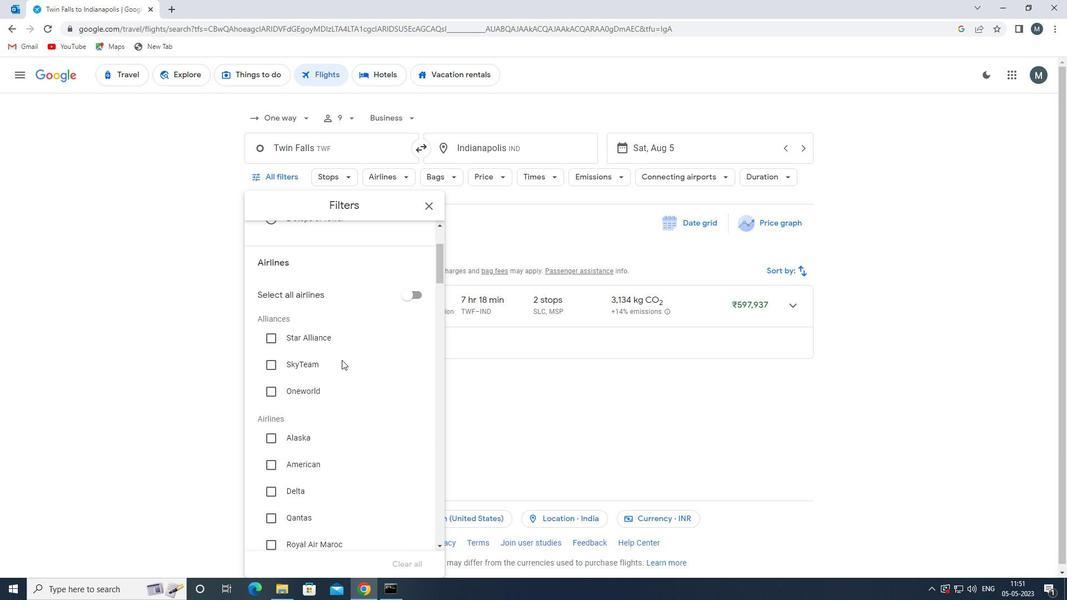 
Action: Mouse scrolled (341, 359) with delta (0, 0)
Screenshot: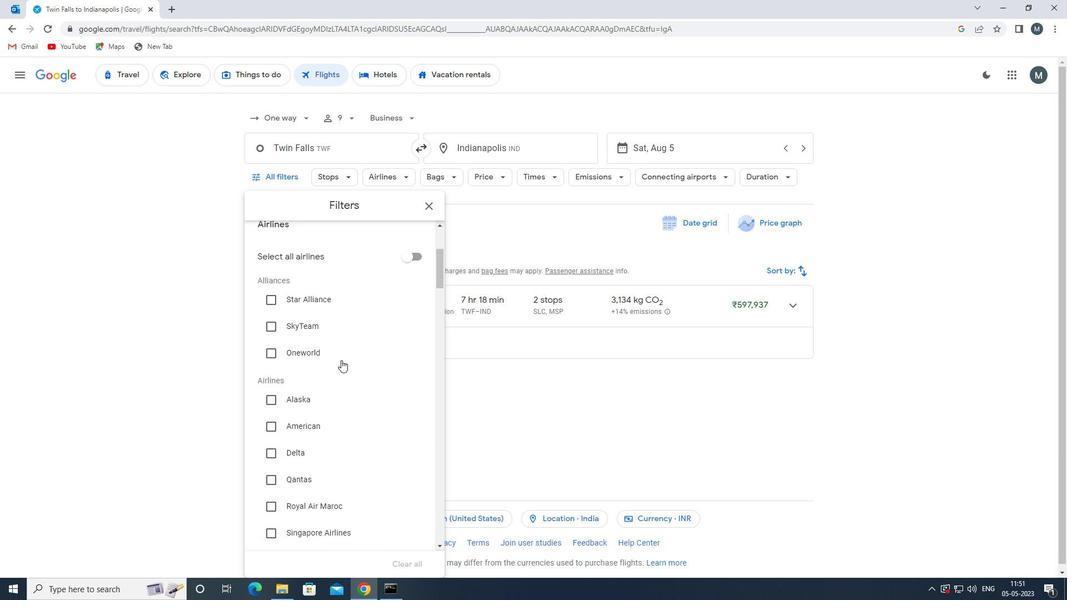 
Action: Mouse moved to (323, 461)
Screenshot: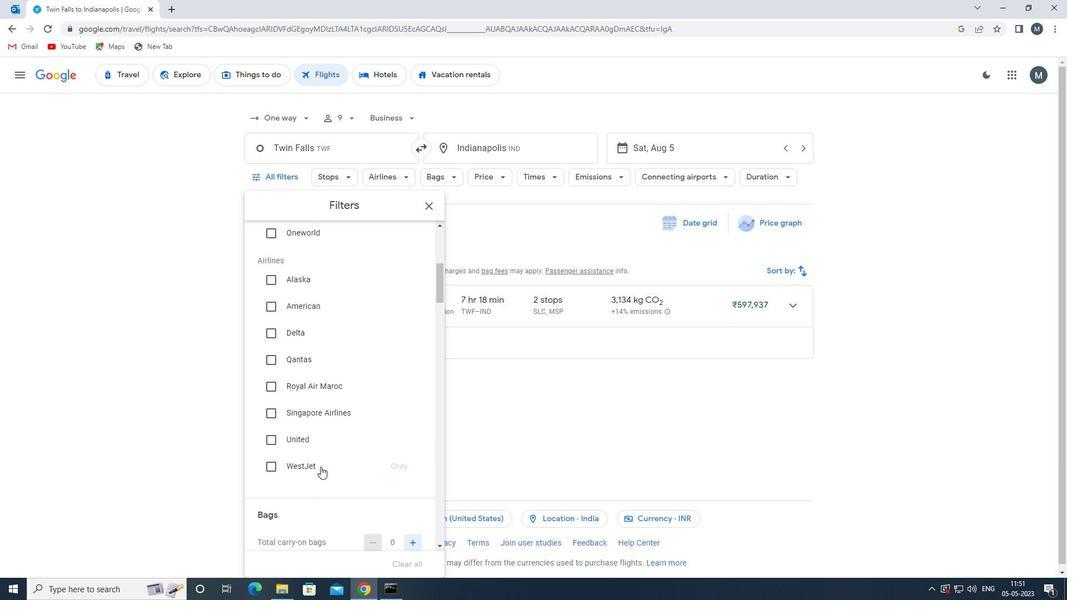 
Action: Mouse pressed left at (323, 461)
Screenshot: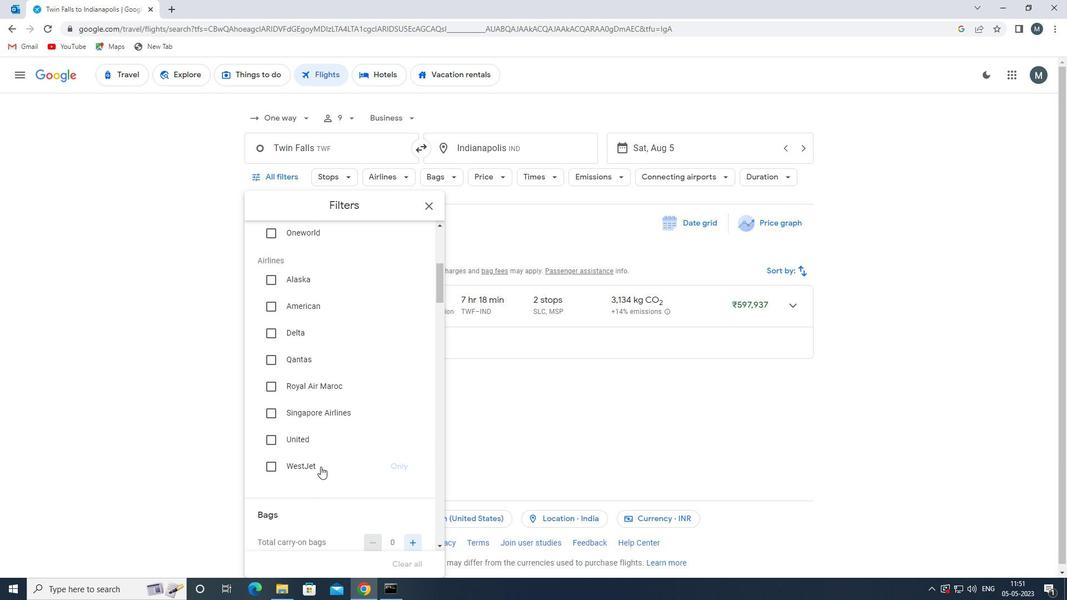 
Action: Mouse moved to (344, 434)
Screenshot: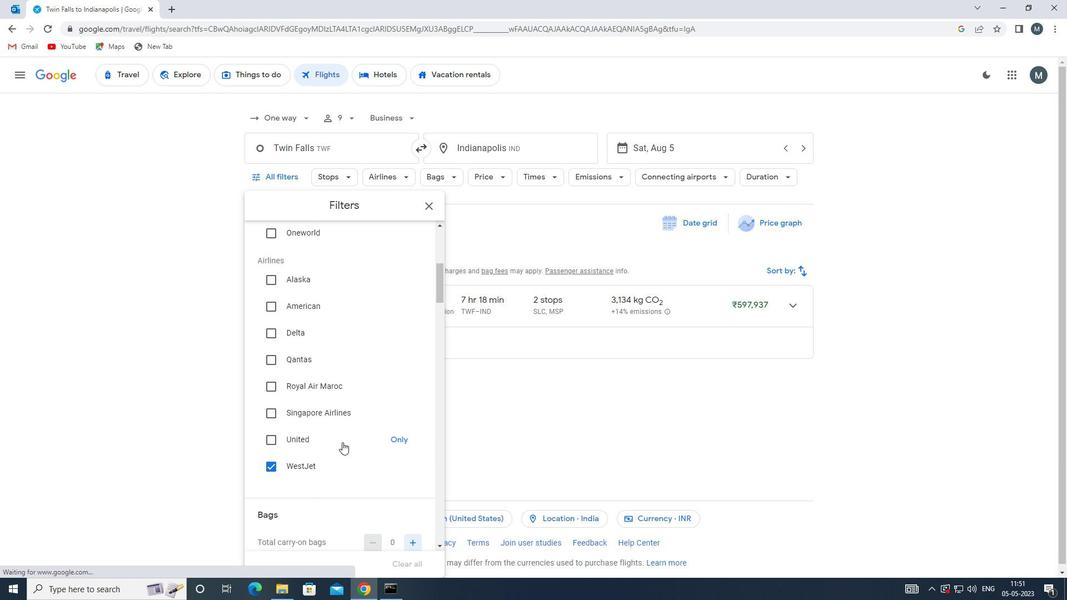 
Action: Mouse scrolled (344, 434) with delta (0, 0)
Screenshot: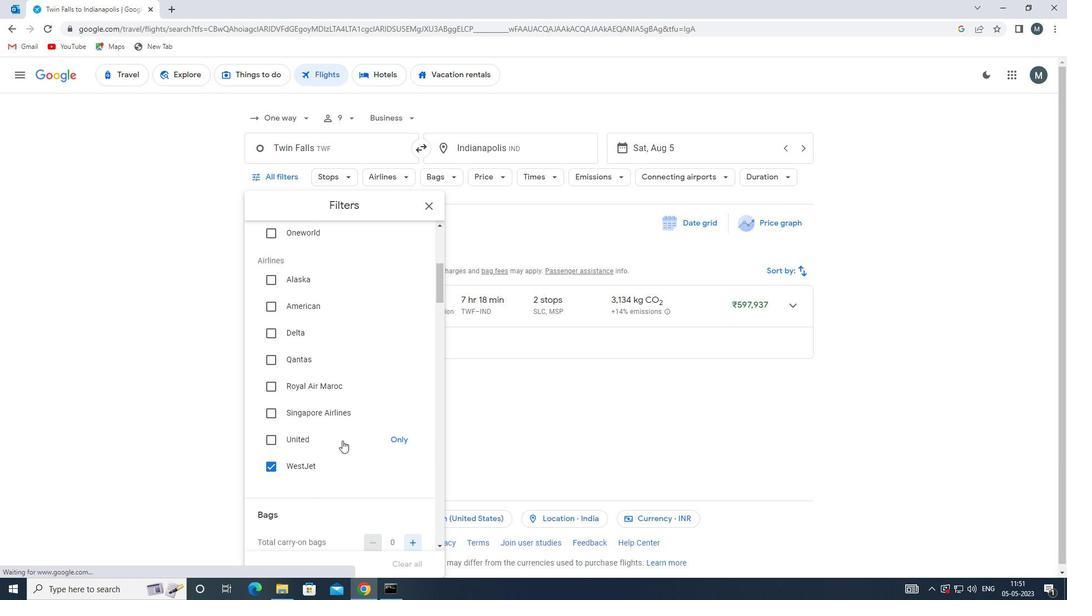 
Action: Mouse scrolled (344, 434) with delta (0, 0)
Screenshot: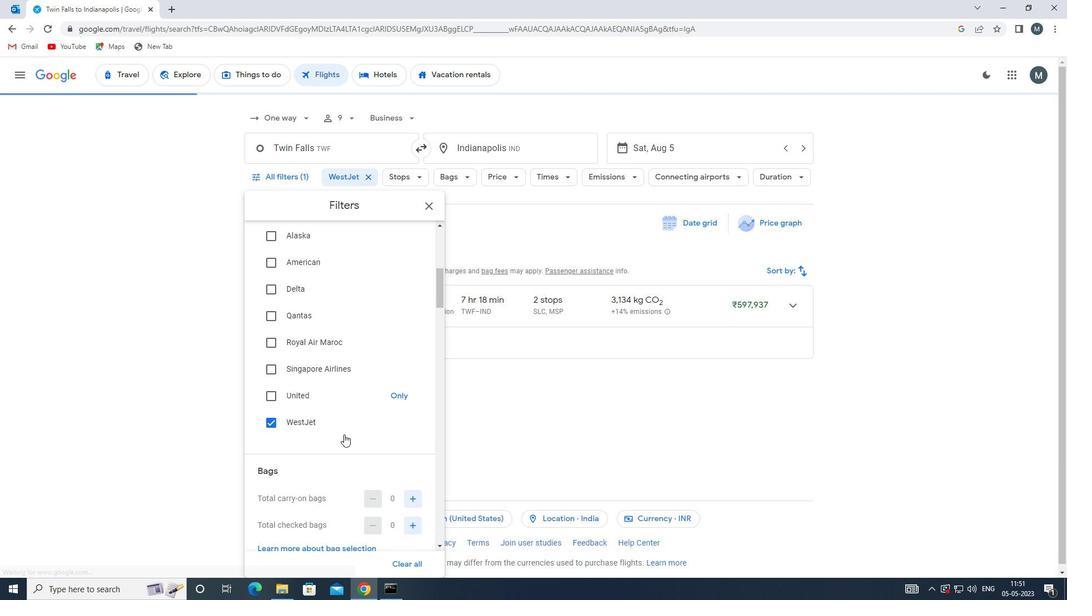 
Action: Mouse scrolled (344, 434) with delta (0, 0)
Screenshot: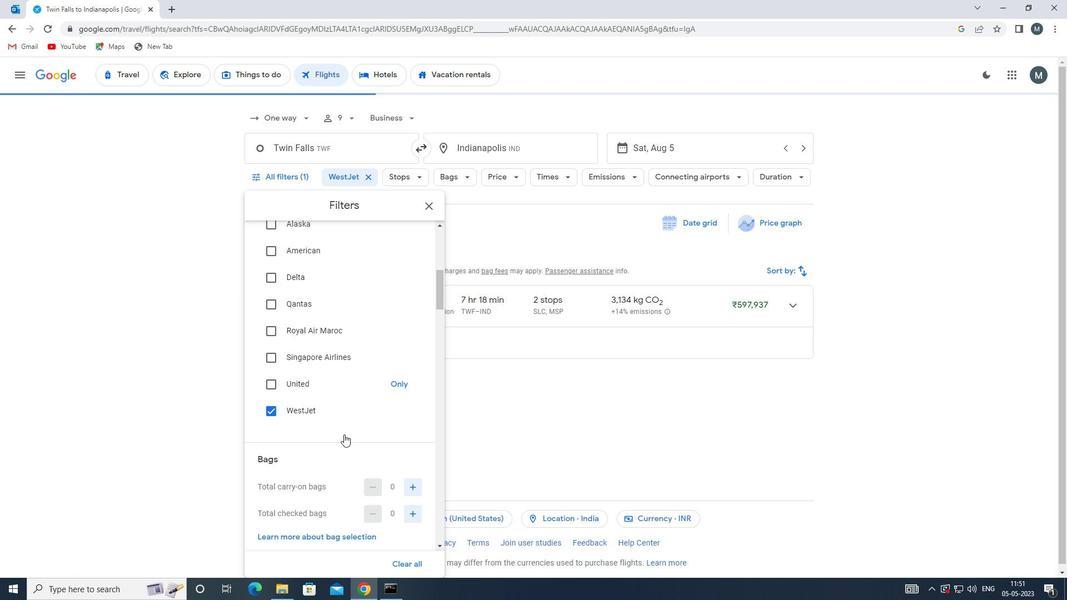 
Action: Mouse moved to (412, 404)
Screenshot: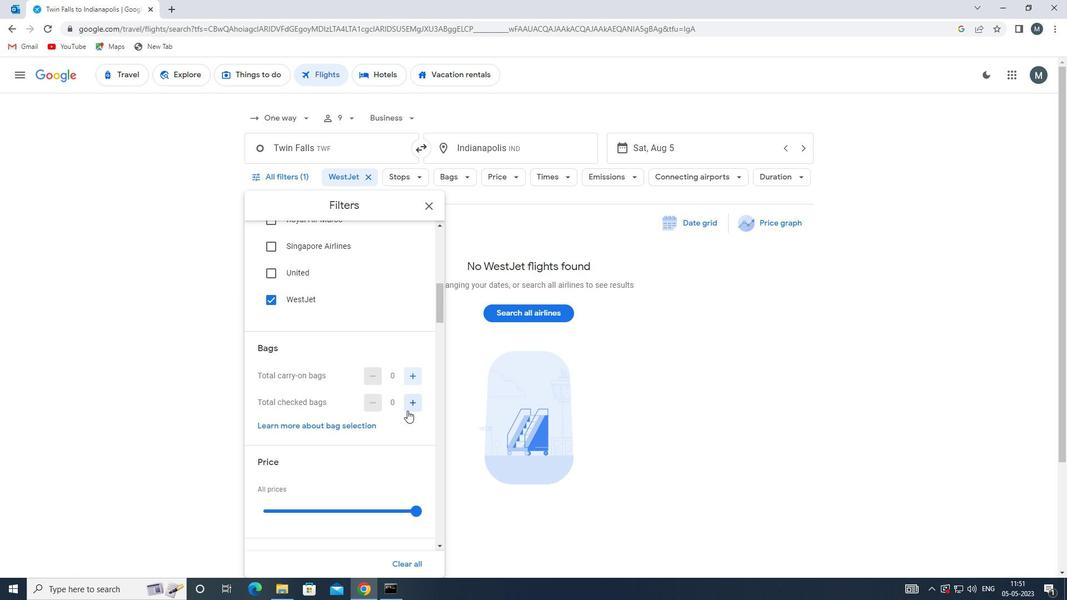 
Action: Mouse pressed left at (412, 404)
Screenshot: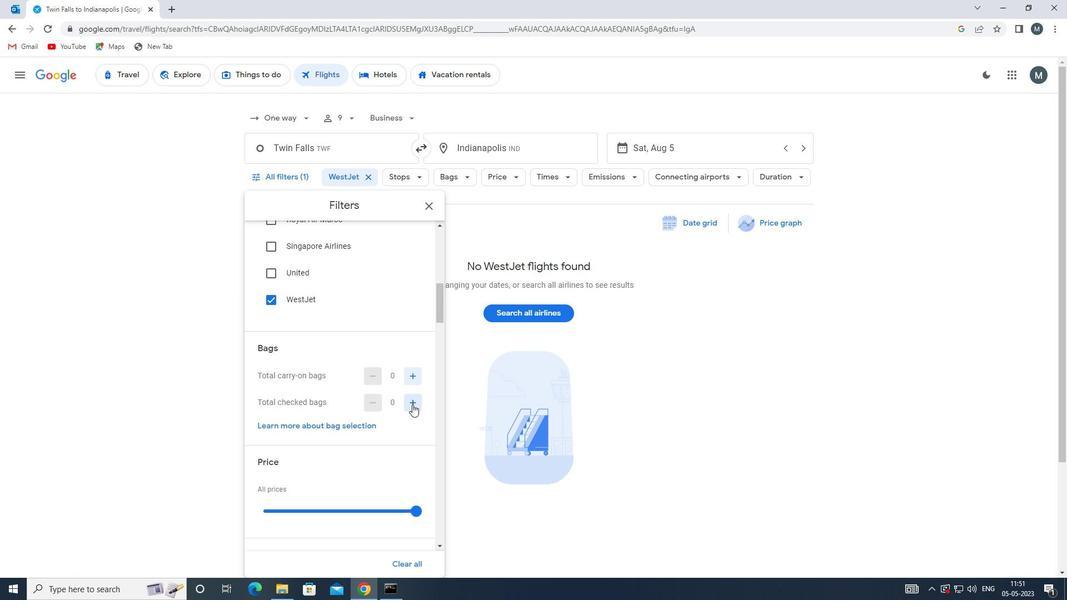 
Action: Mouse pressed left at (412, 404)
Screenshot: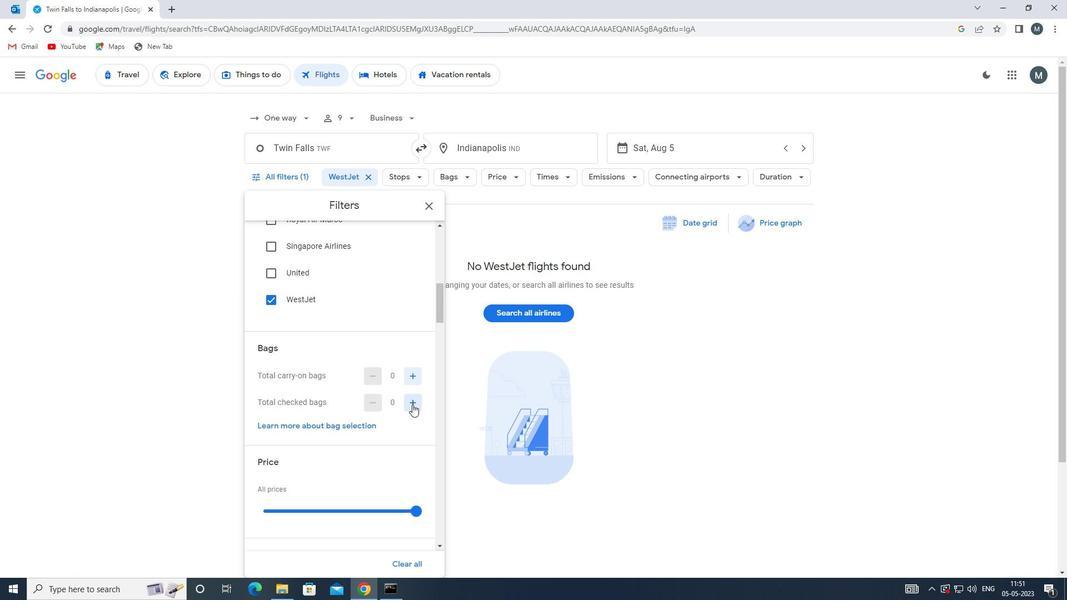 
Action: Mouse moved to (320, 434)
Screenshot: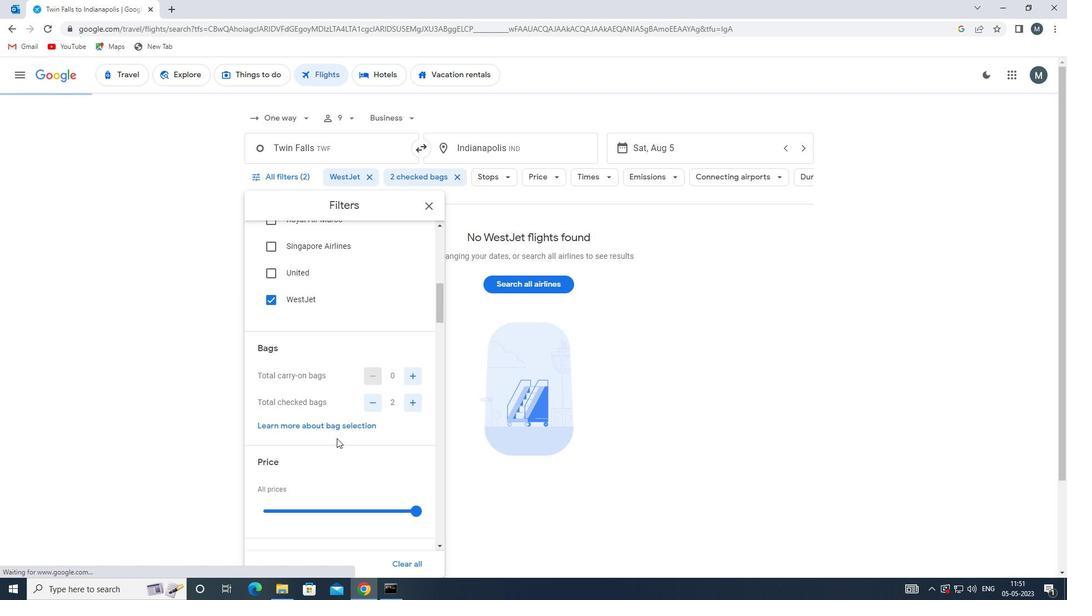 
Action: Mouse scrolled (320, 433) with delta (0, 0)
Screenshot: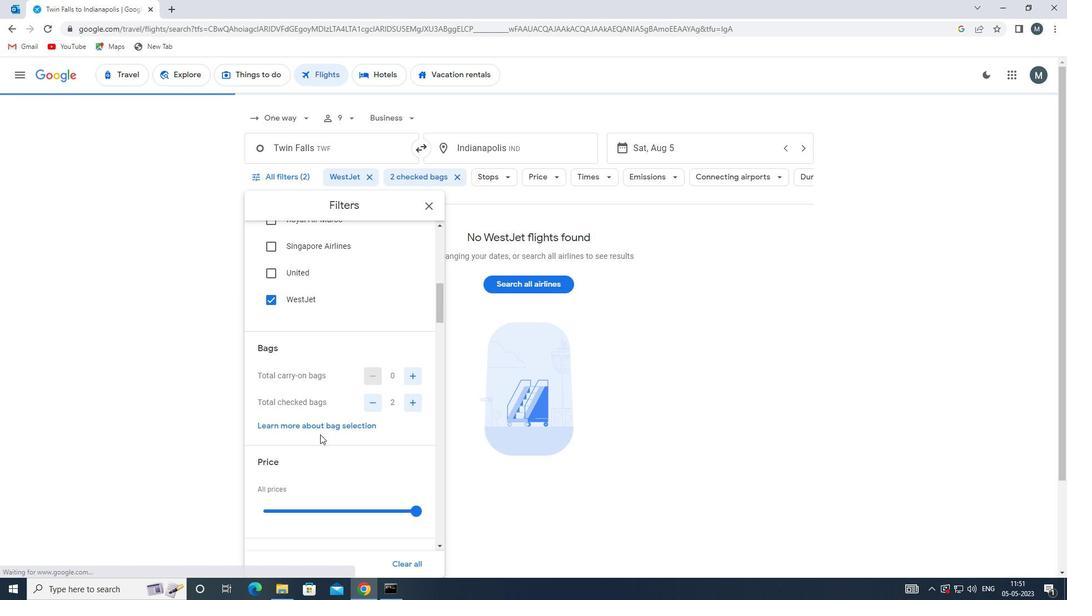 
Action: Mouse scrolled (320, 433) with delta (0, 0)
Screenshot: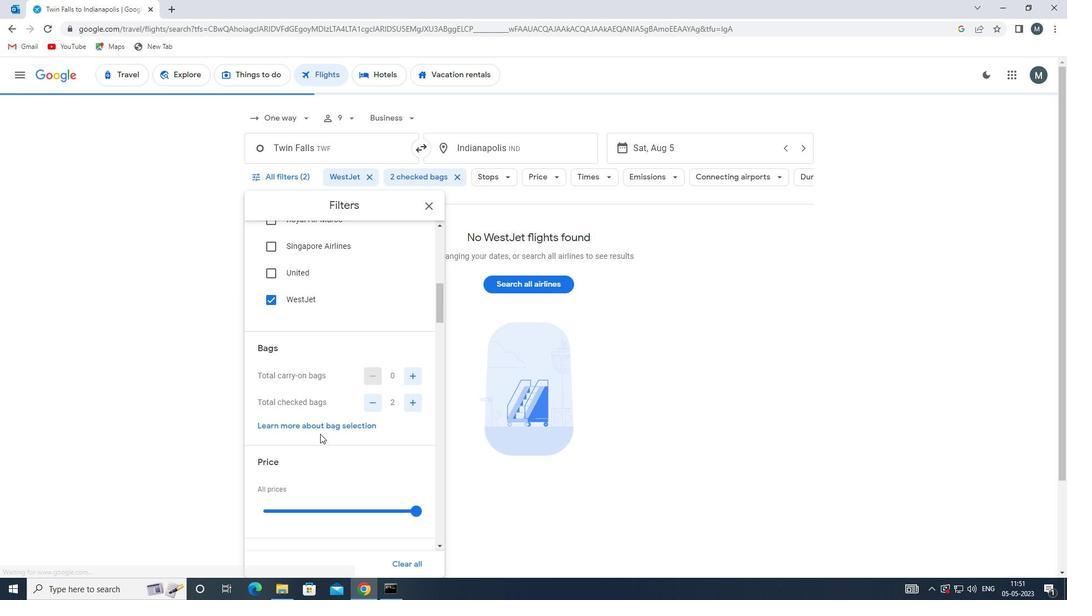 
Action: Mouse moved to (301, 391)
Screenshot: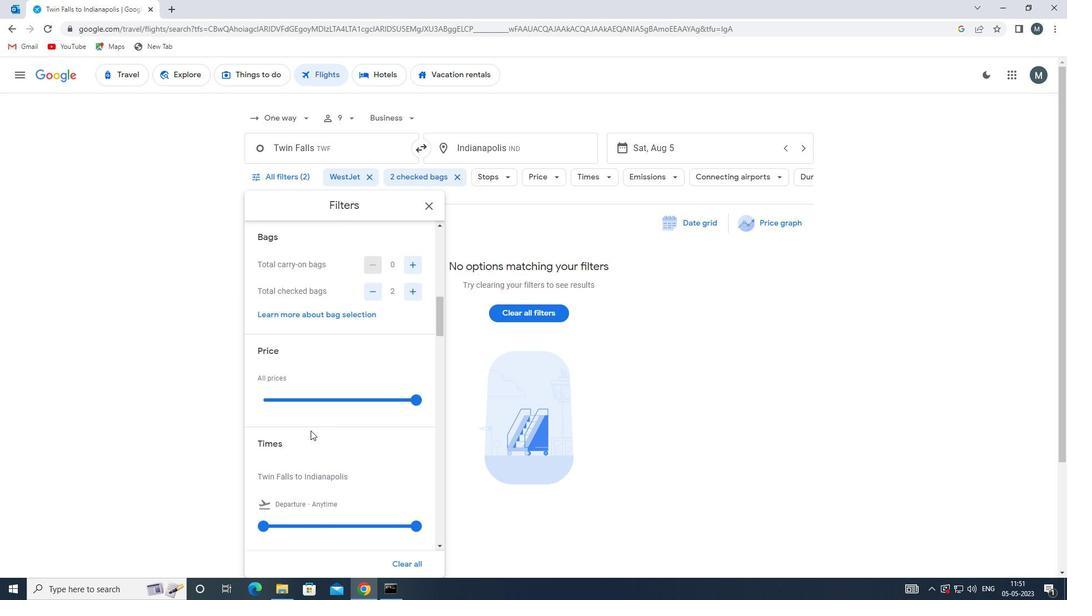 
Action: Mouse pressed left at (301, 391)
Screenshot: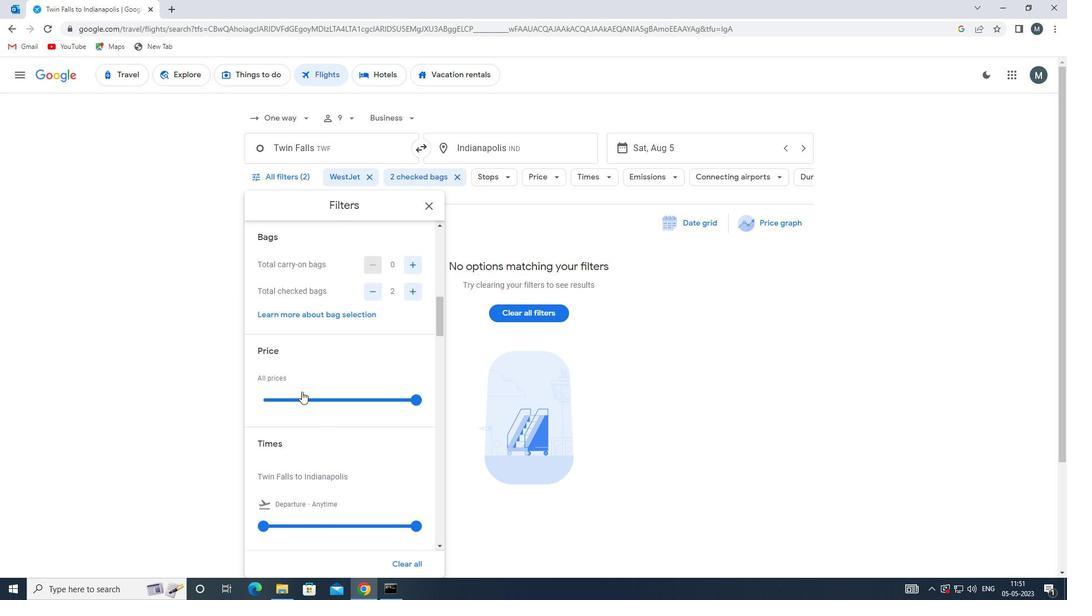 
Action: Mouse moved to (301, 396)
Screenshot: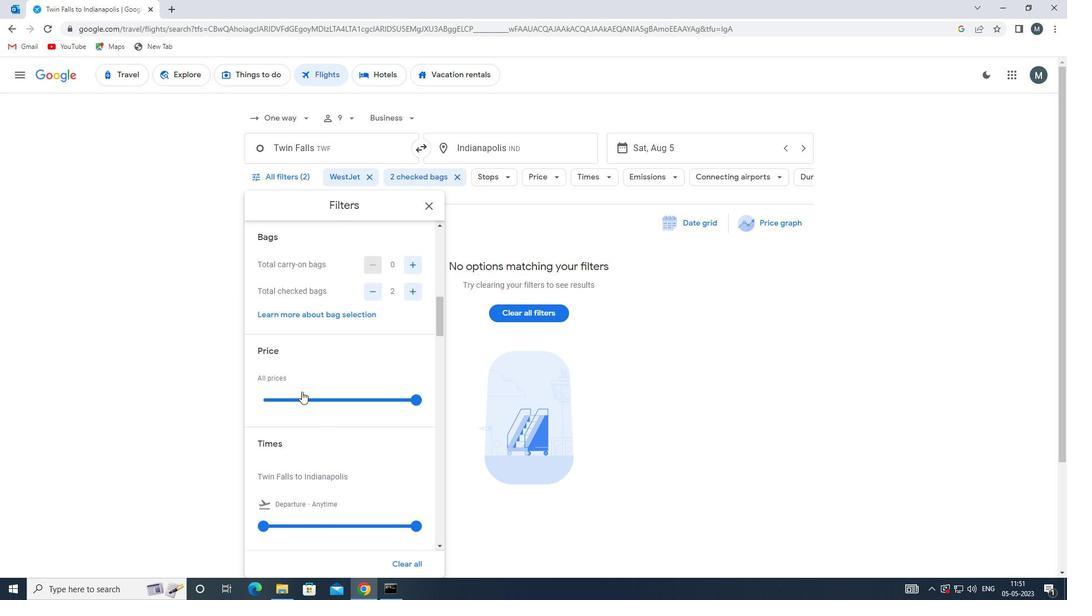 
Action: Mouse pressed left at (301, 396)
Screenshot: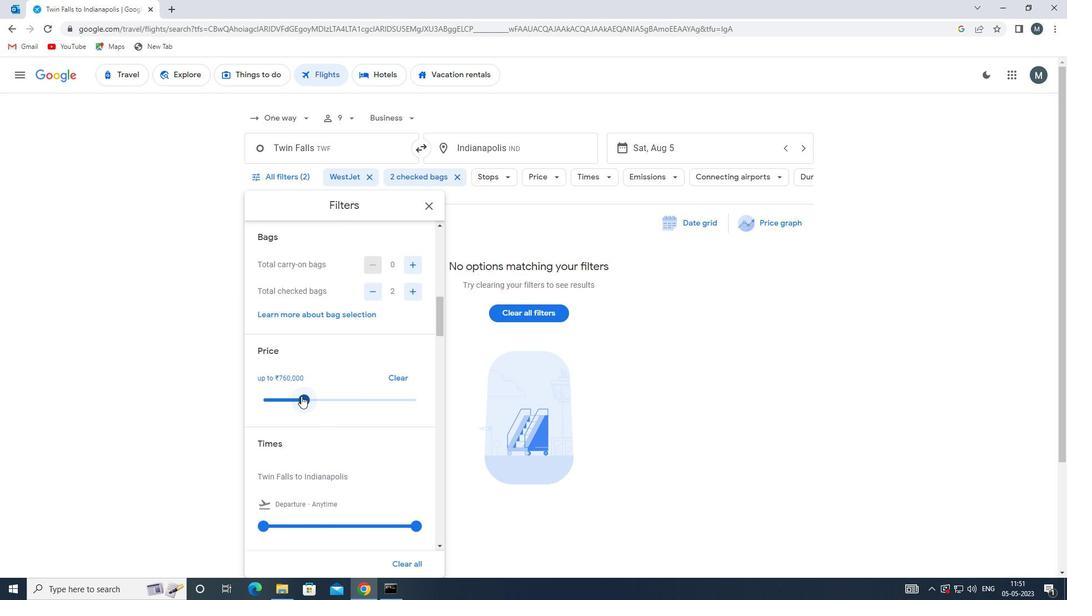 
Action: Mouse moved to (302, 399)
Screenshot: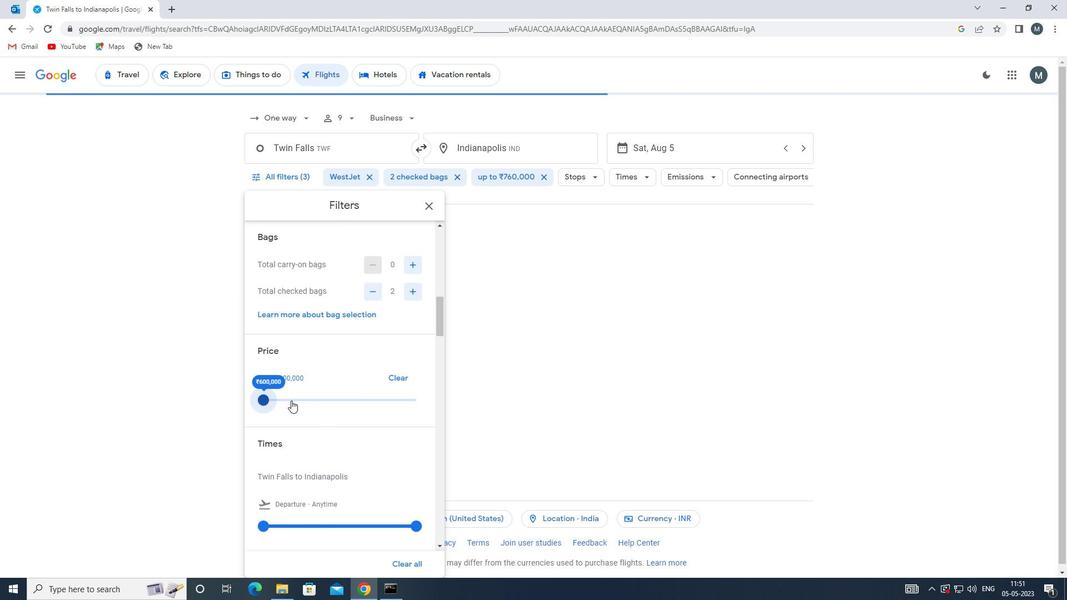 
Action: Mouse scrolled (302, 398) with delta (0, 0)
Screenshot: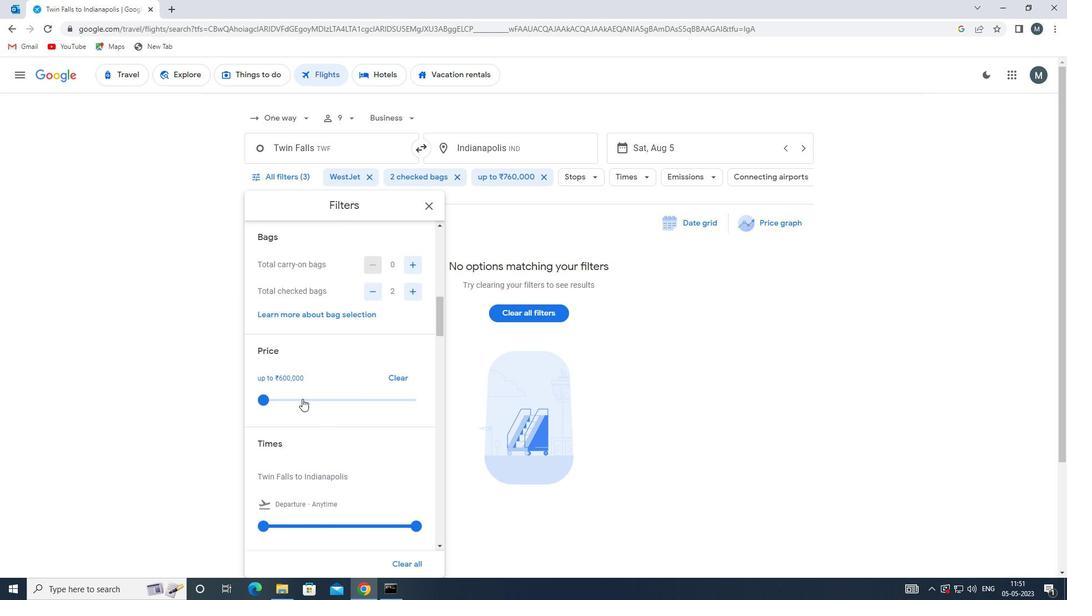 
Action: Mouse scrolled (302, 398) with delta (0, 0)
Screenshot: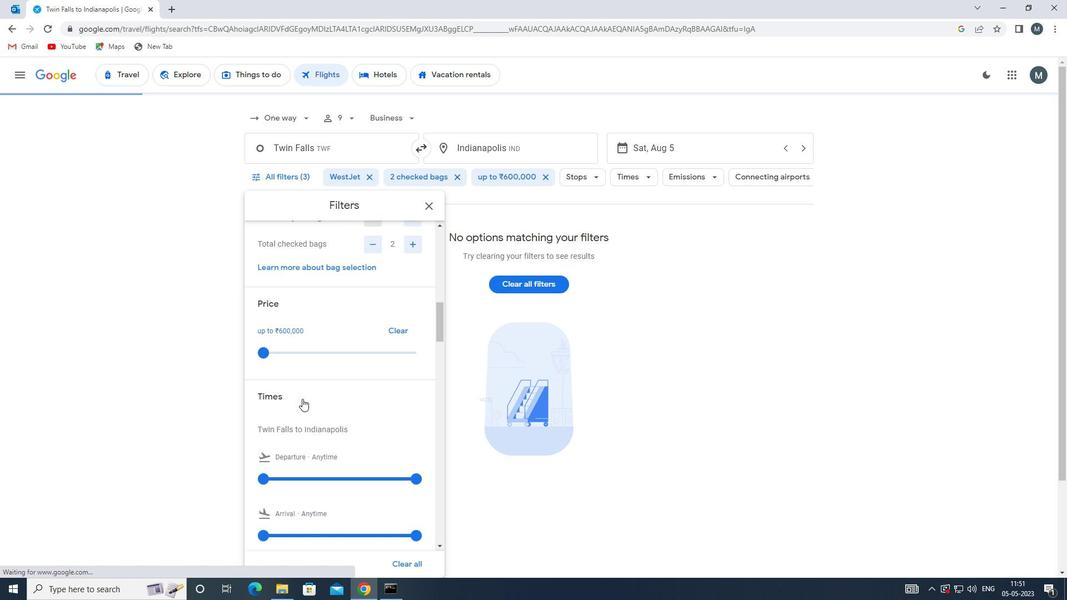 
Action: Mouse moved to (262, 413)
Screenshot: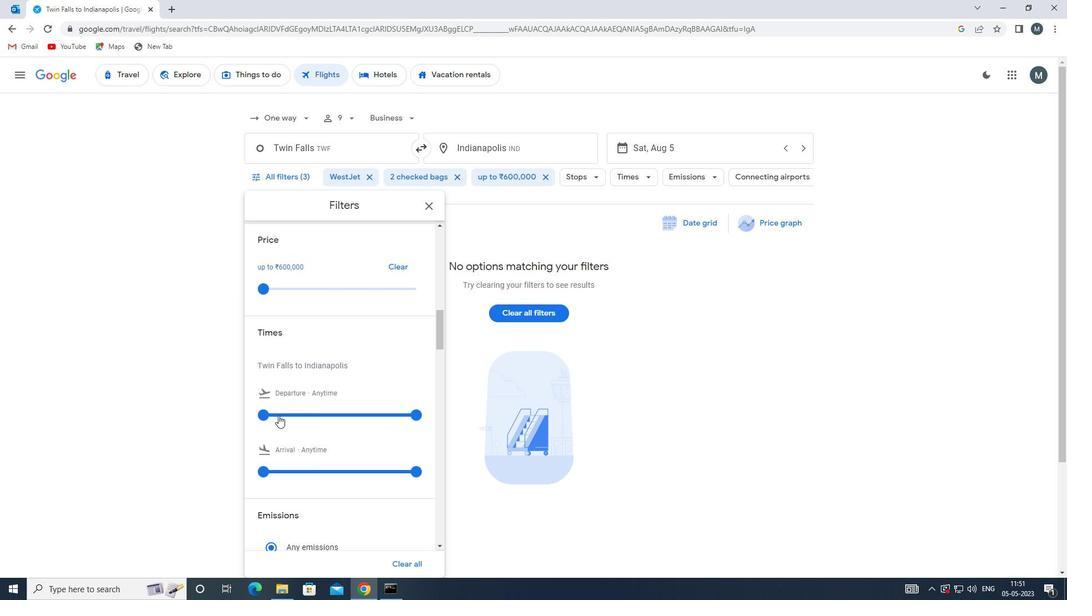 
Action: Mouse pressed left at (262, 413)
Screenshot: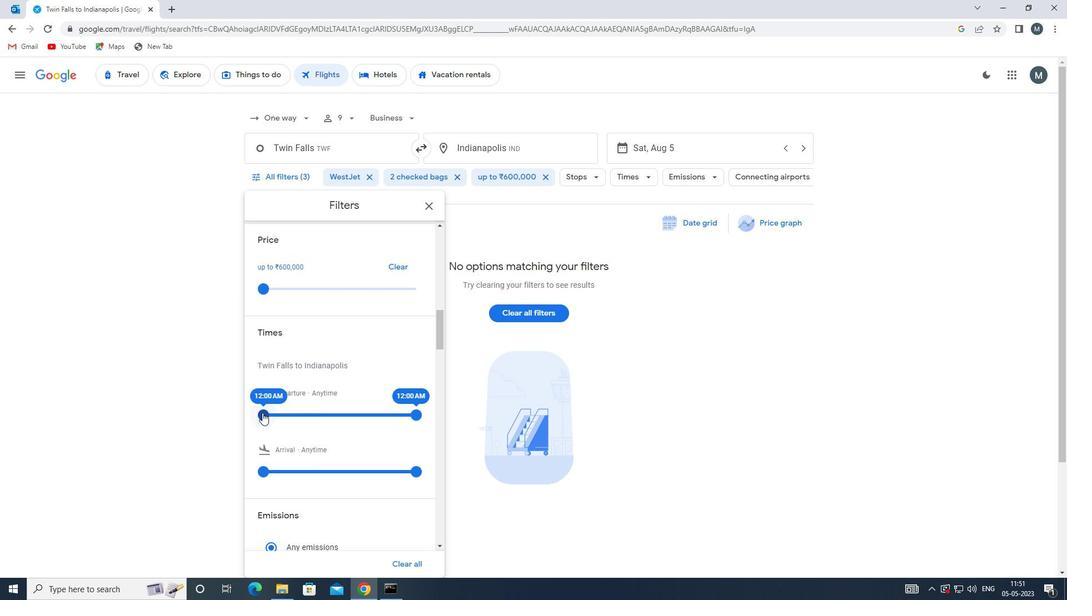 
Action: Mouse moved to (416, 417)
Screenshot: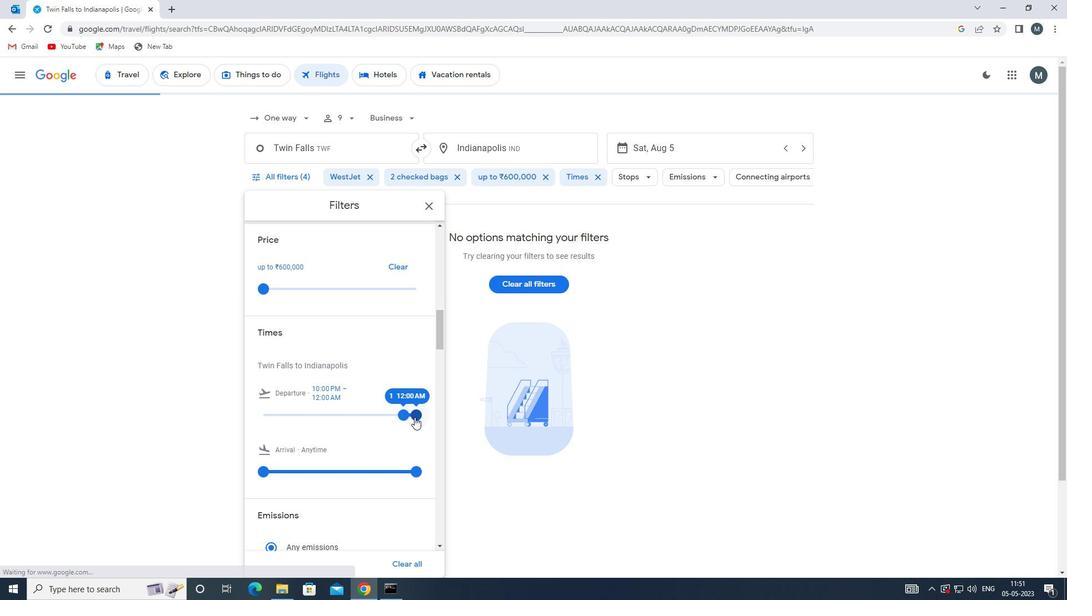 
Action: Mouse pressed left at (416, 417)
Screenshot: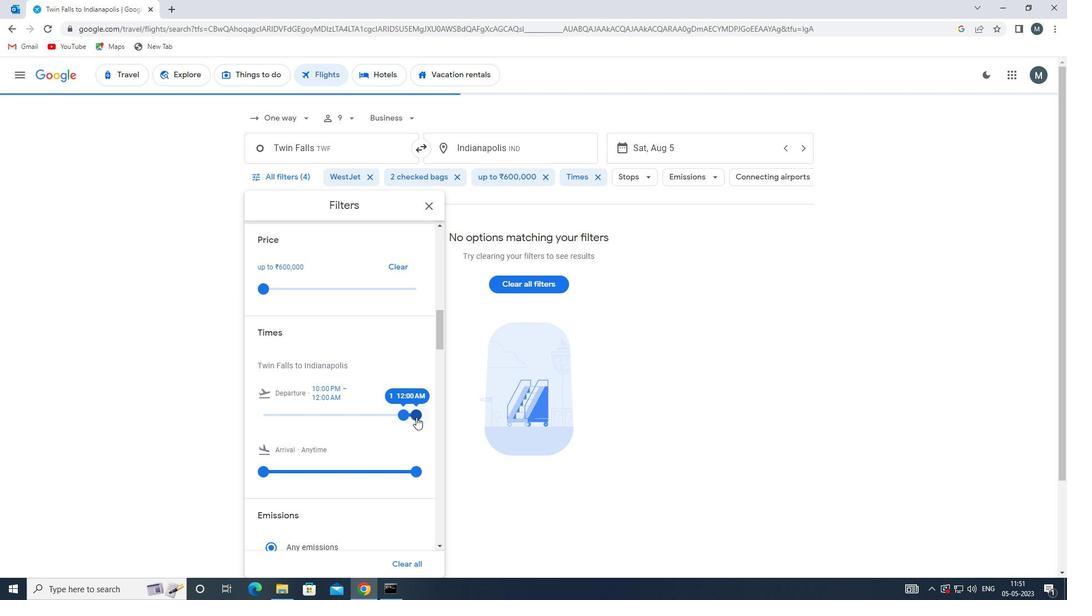 
Action: Mouse moved to (417, 413)
Screenshot: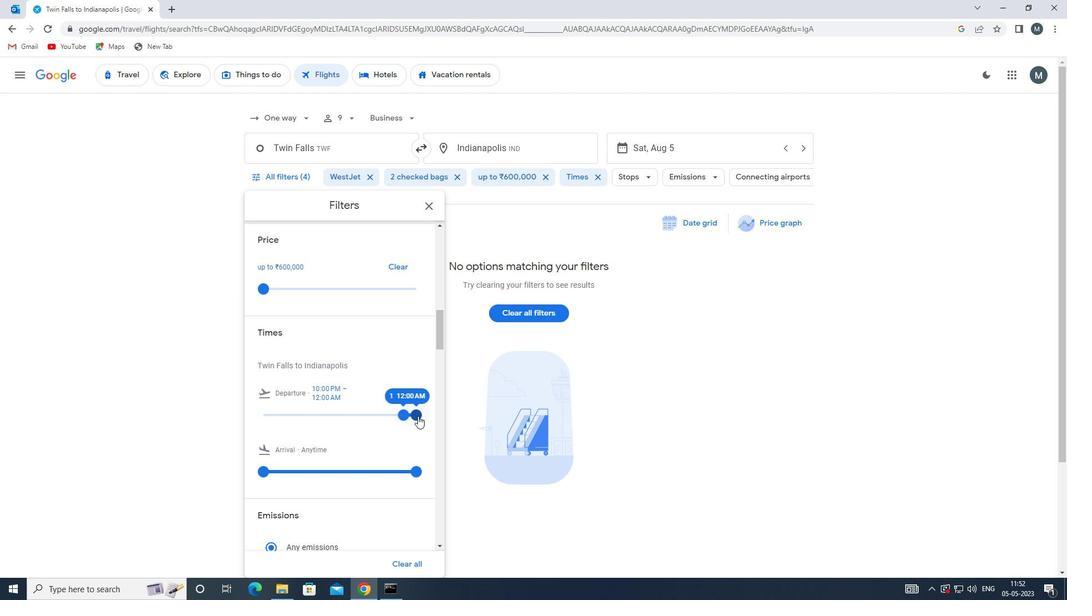 
Action: Mouse pressed left at (417, 413)
Screenshot: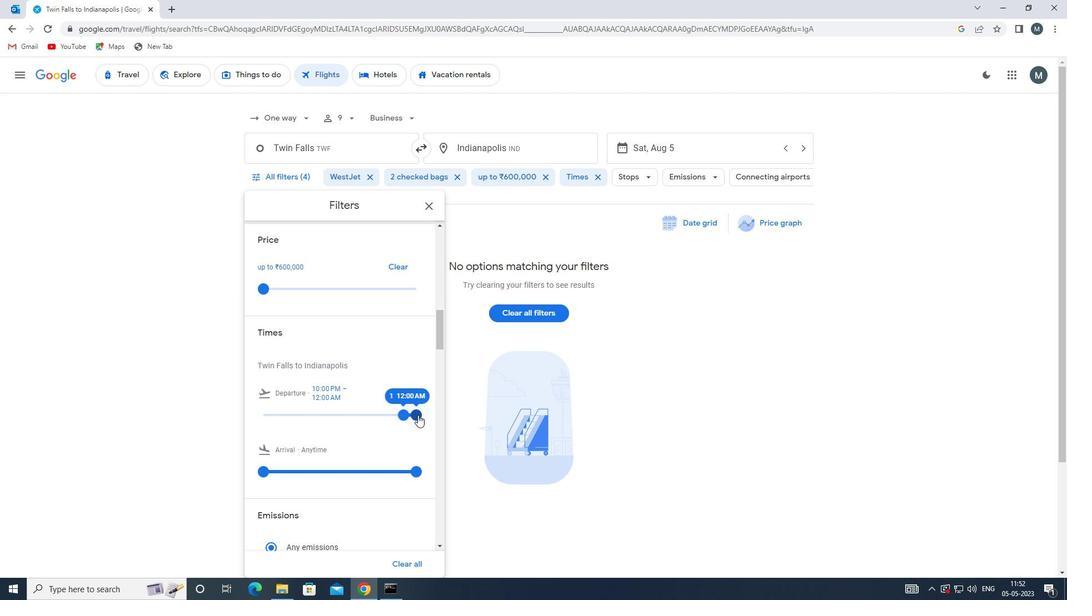 
Action: Mouse moved to (430, 209)
Screenshot: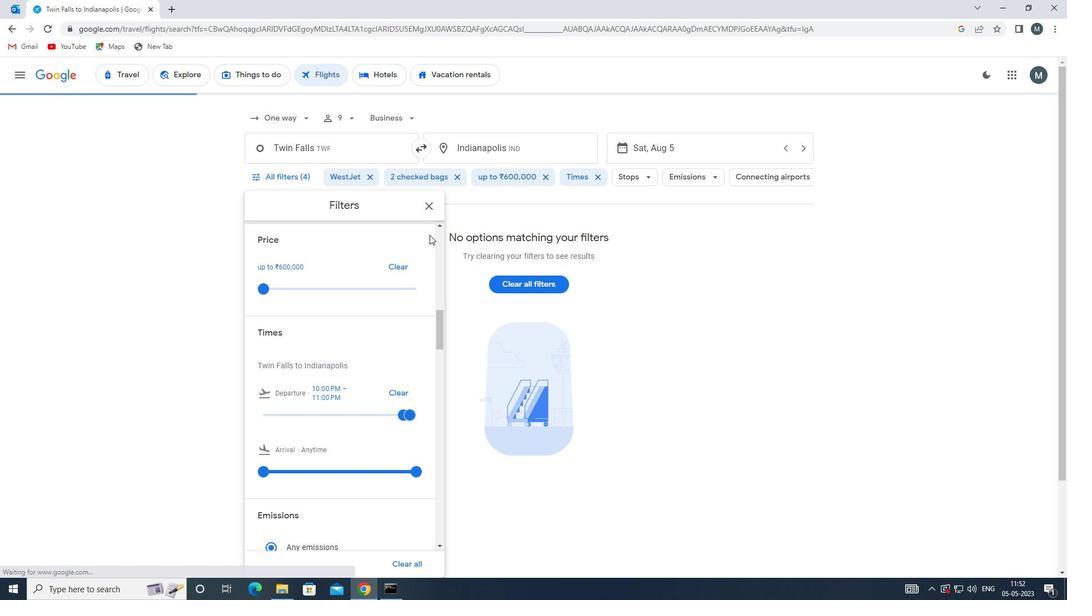 
Action: Mouse pressed left at (430, 209)
Screenshot: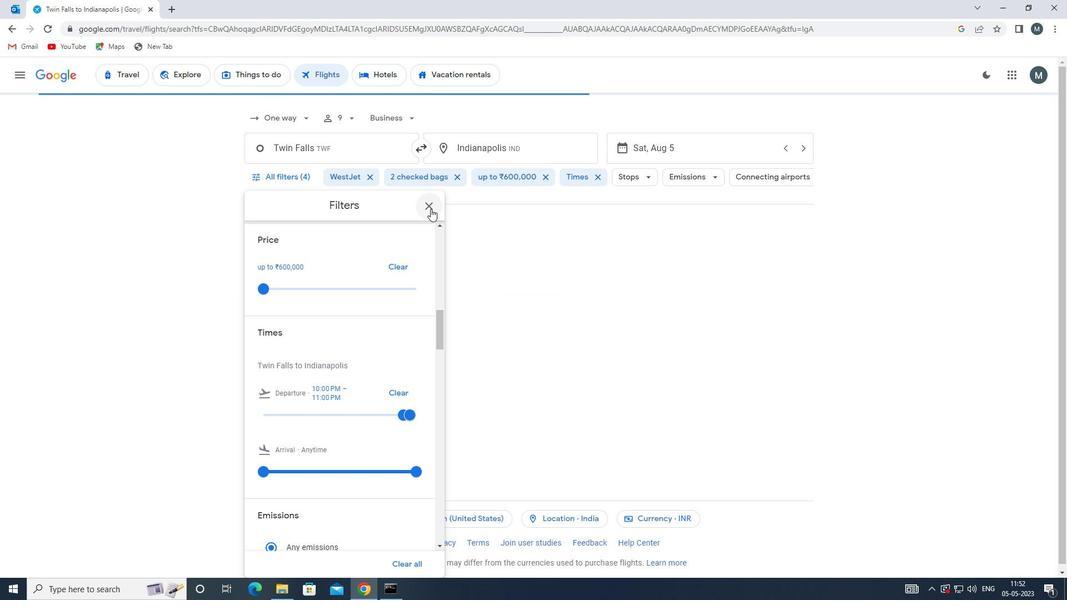 
